 Task: Search one way flight ticket for 3 adults, 3 children in premium economy from Bakersfield: Meadows Field to Indianapolis: Indianapolis International Airport on 8-5-2023. Choice of flights is Sun country airlines. Number of bags: 9 checked bags. Price is upto 25000. Outbound departure time preference is 8:00.
Action: Mouse moved to (308, 122)
Screenshot: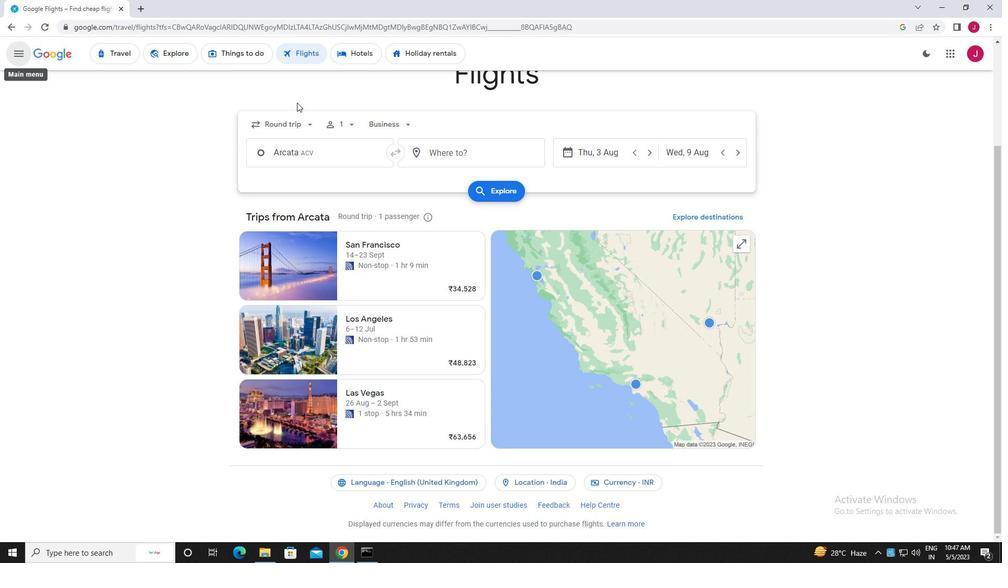 
Action: Mouse pressed left at (308, 122)
Screenshot: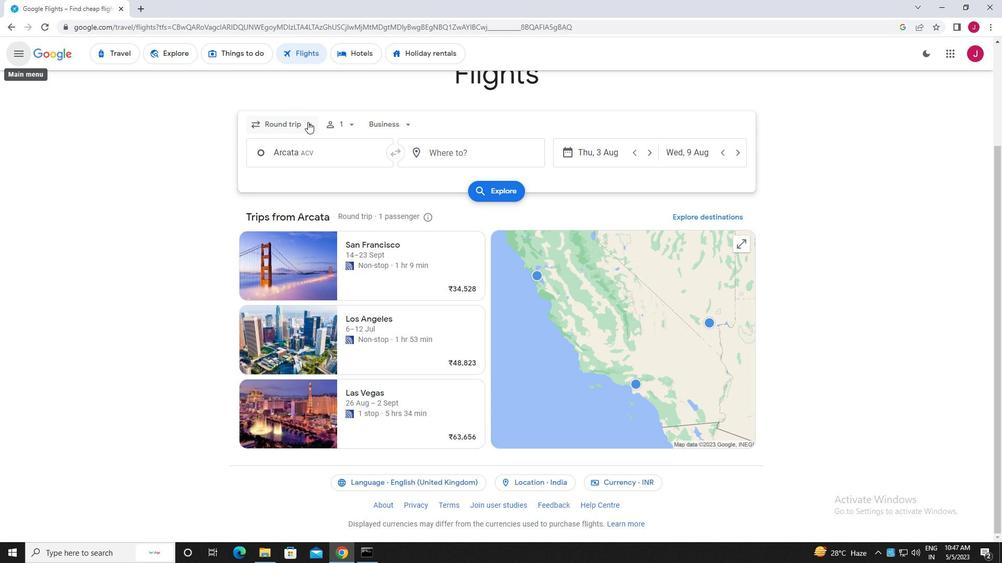 
Action: Mouse moved to (300, 172)
Screenshot: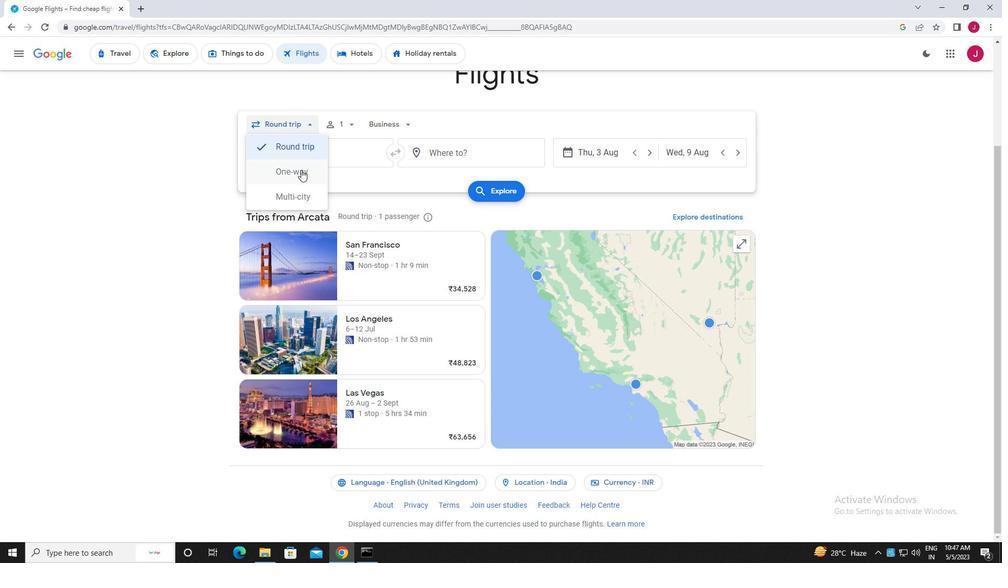 
Action: Mouse pressed left at (300, 172)
Screenshot: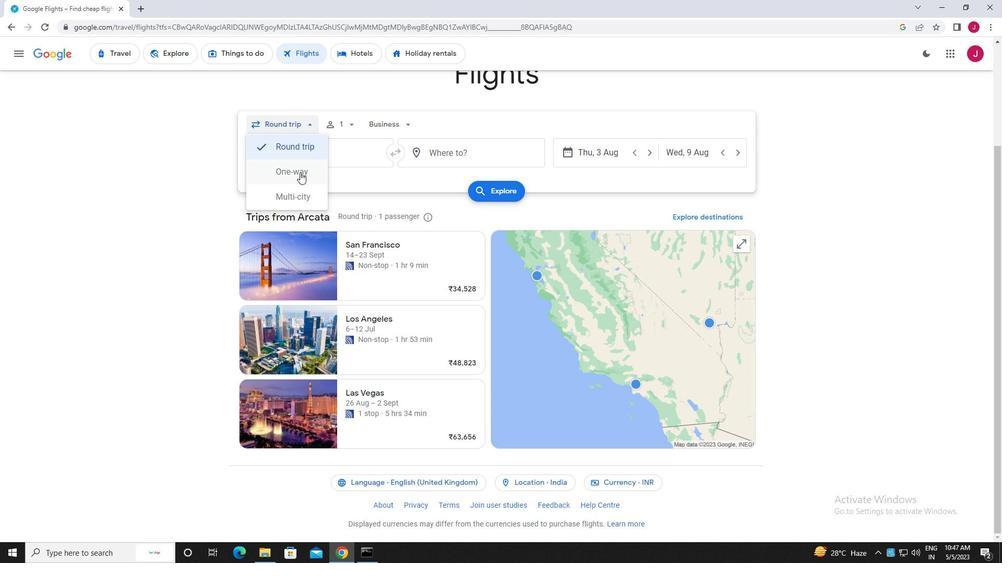 
Action: Mouse moved to (344, 127)
Screenshot: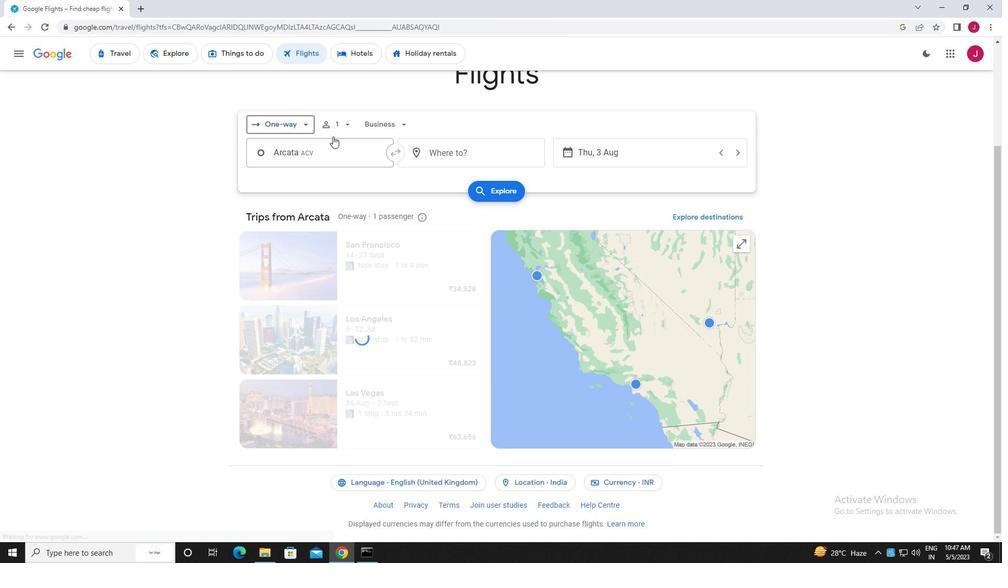
Action: Mouse pressed left at (344, 127)
Screenshot: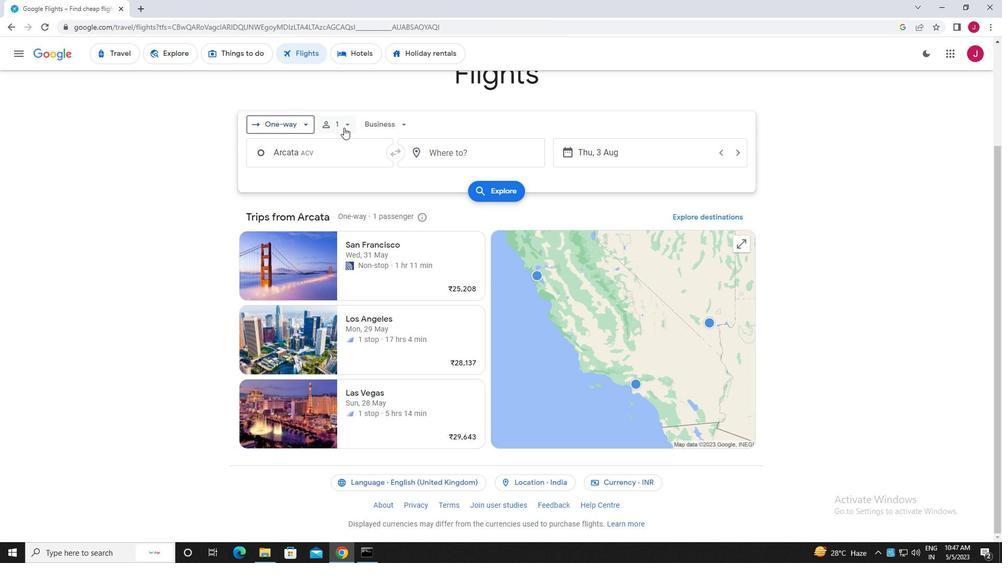 
Action: Mouse moved to (427, 154)
Screenshot: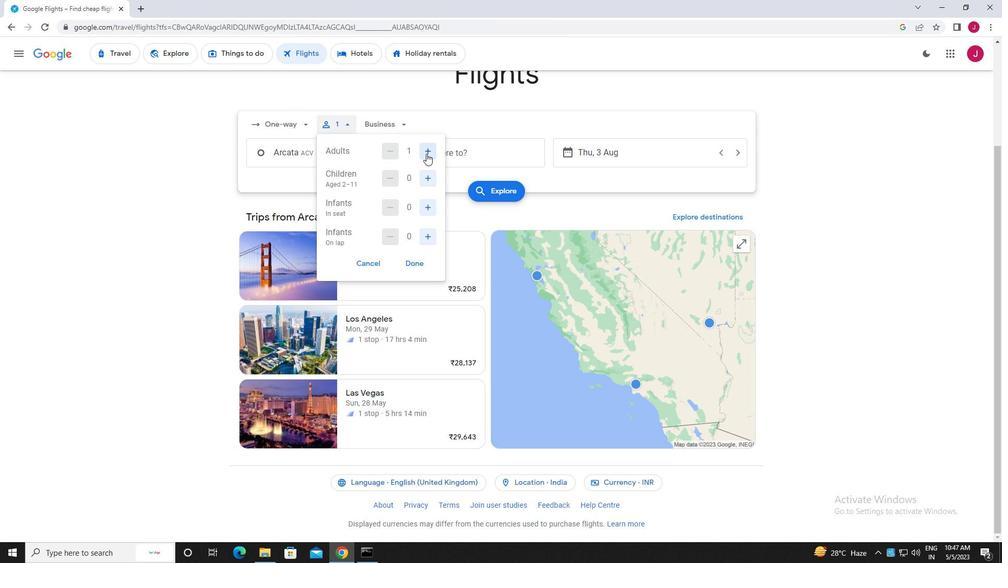 
Action: Mouse pressed left at (427, 154)
Screenshot: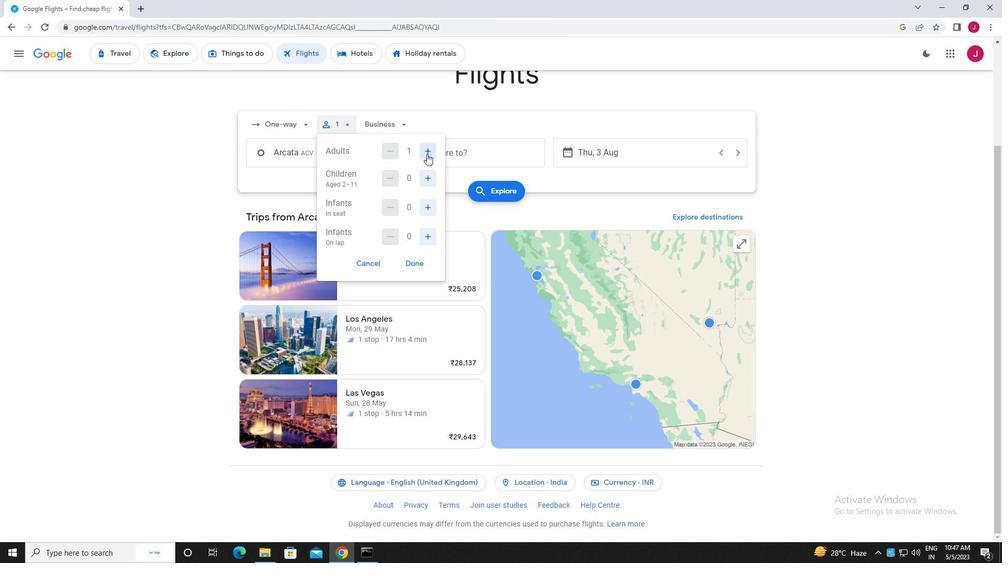 
Action: Mouse pressed left at (427, 154)
Screenshot: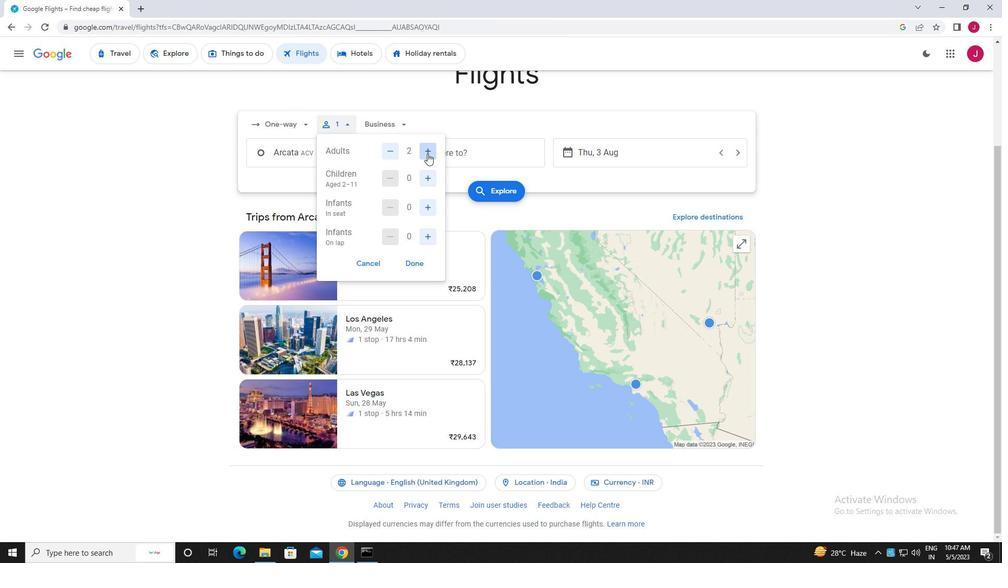 
Action: Mouse moved to (429, 180)
Screenshot: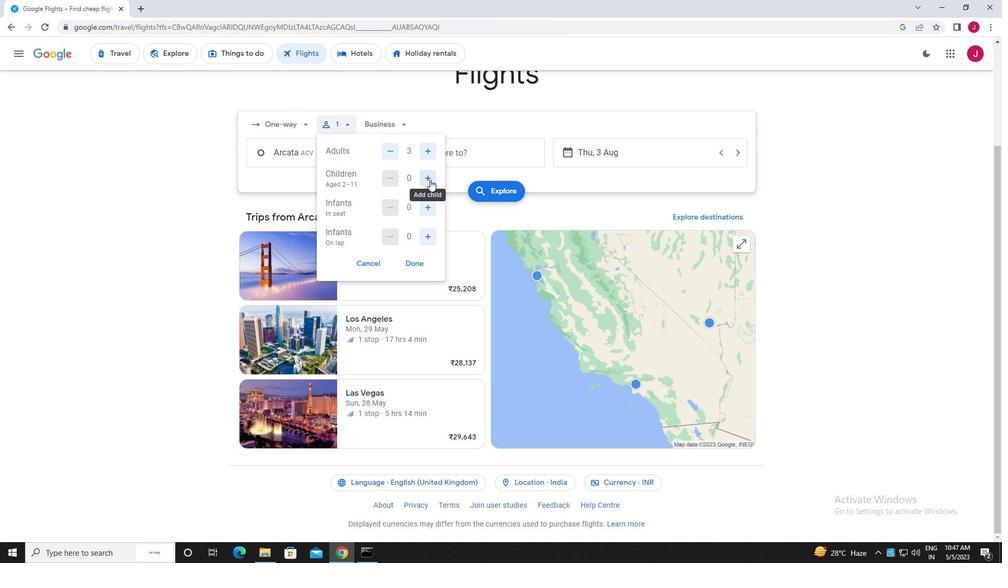 
Action: Mouse pressed left at (429, 180)
Screenshot: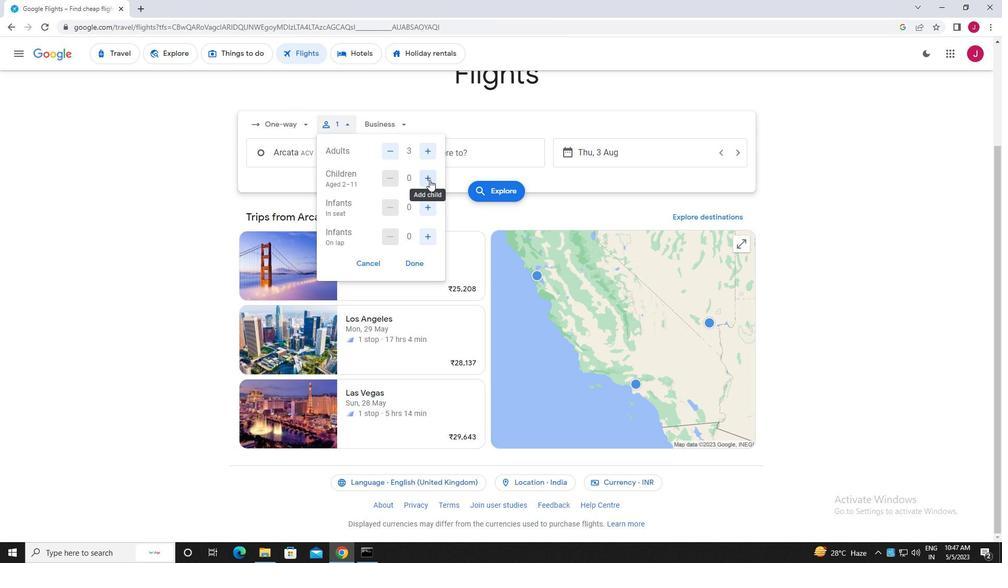 
Action: Mouse pressed left at (429, 180)
Screenshot: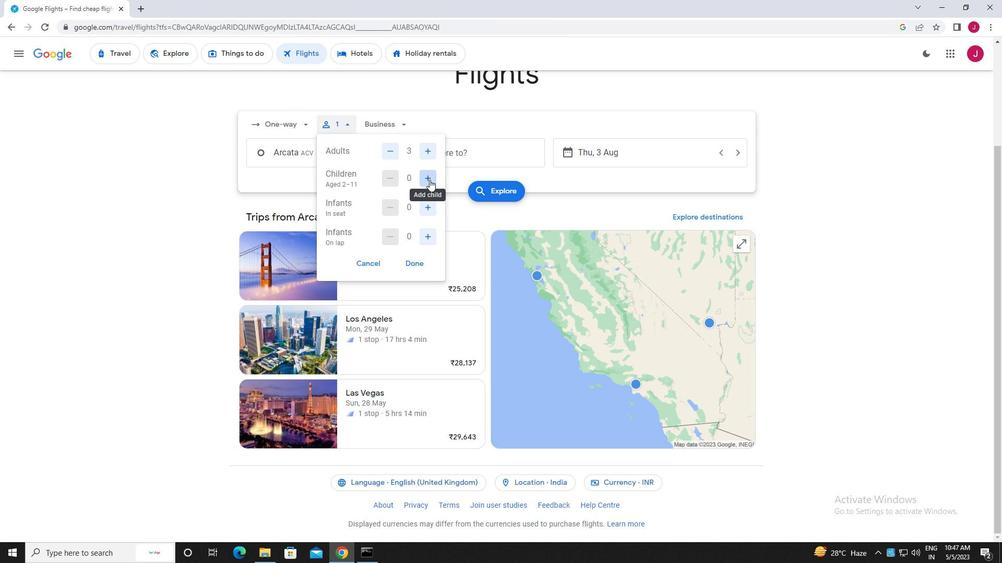 
Action: Mouse pressed left at (429, 180)
Screenshot: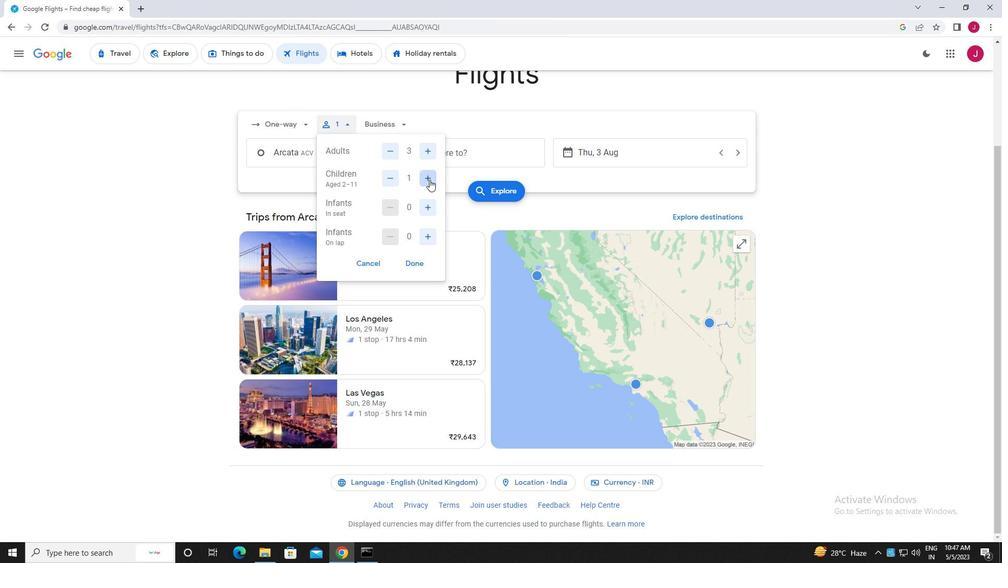 
Action: Mouse moved to (414, 264)
Screenshot: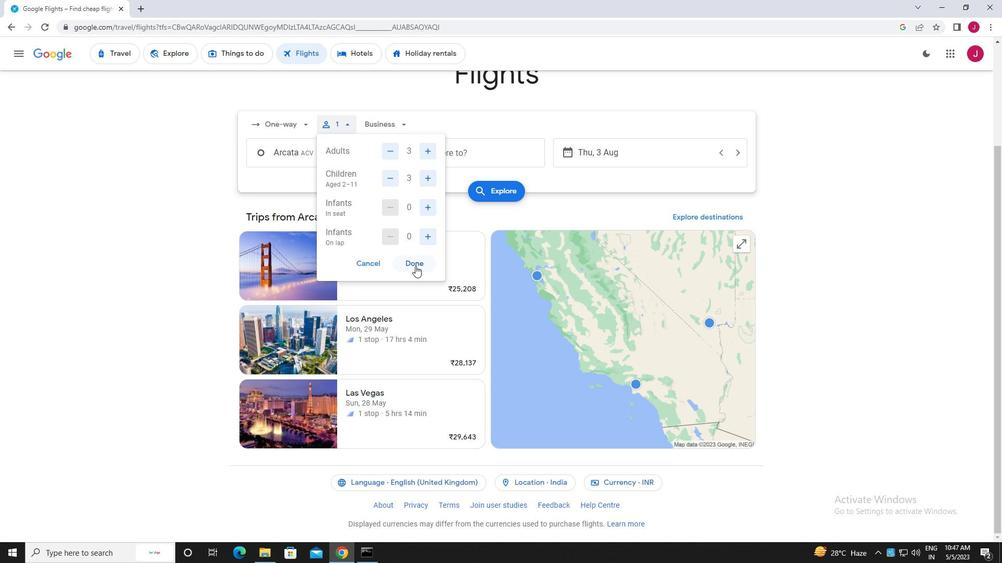
Action: Mouse pressed left at (414, 264)
Screenshot: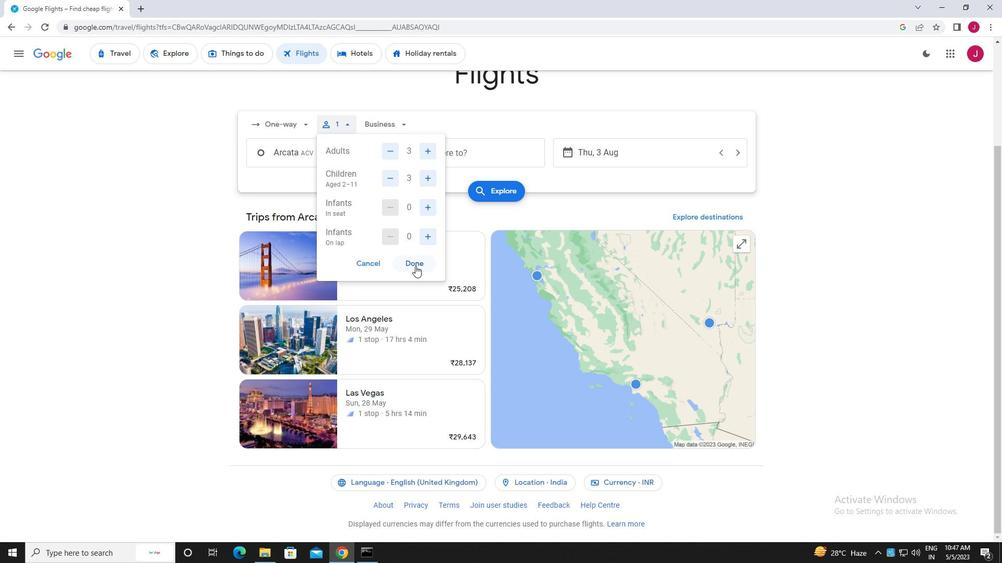 
Action: Mouse moved to (410, 261)
Screenshot: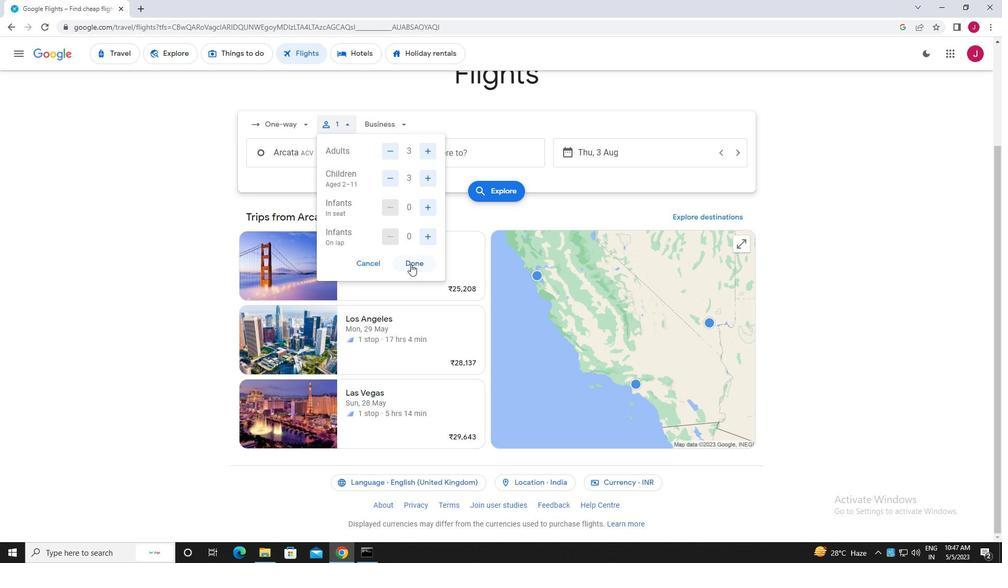 
Action: Mouse pressed left at (410, 261)
Screenshot: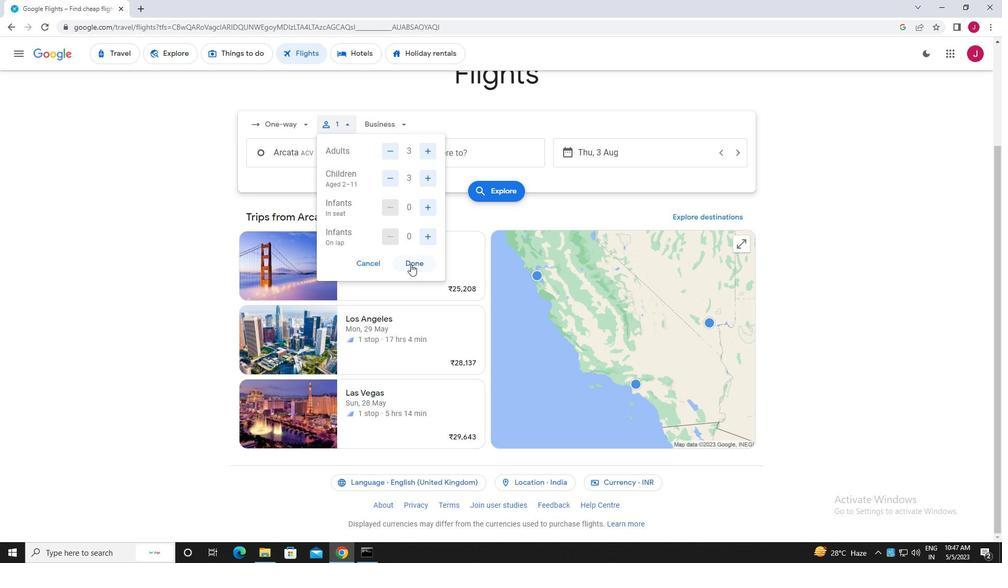 
Action: Mouse moved to (396, 123)
Screenshot: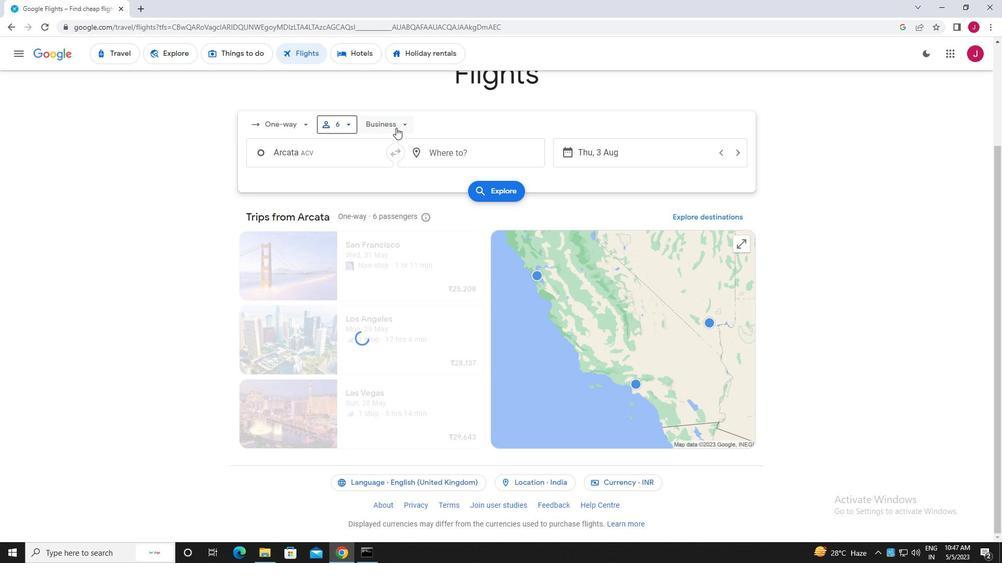 
Action: Mouse pressed left at (396, 123)
Screenshot: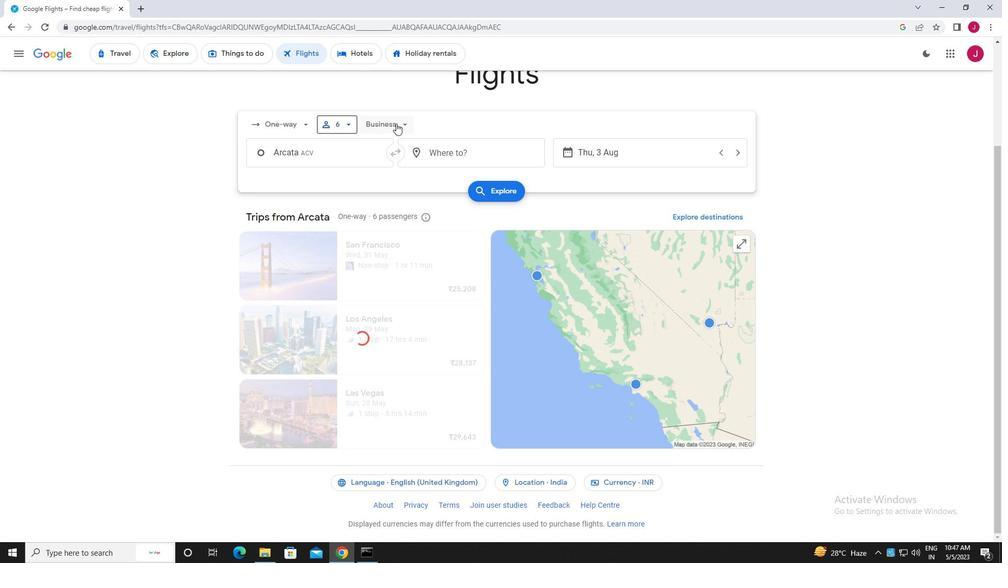 
Action: Mouse moved to (416, 169)
Screenshot: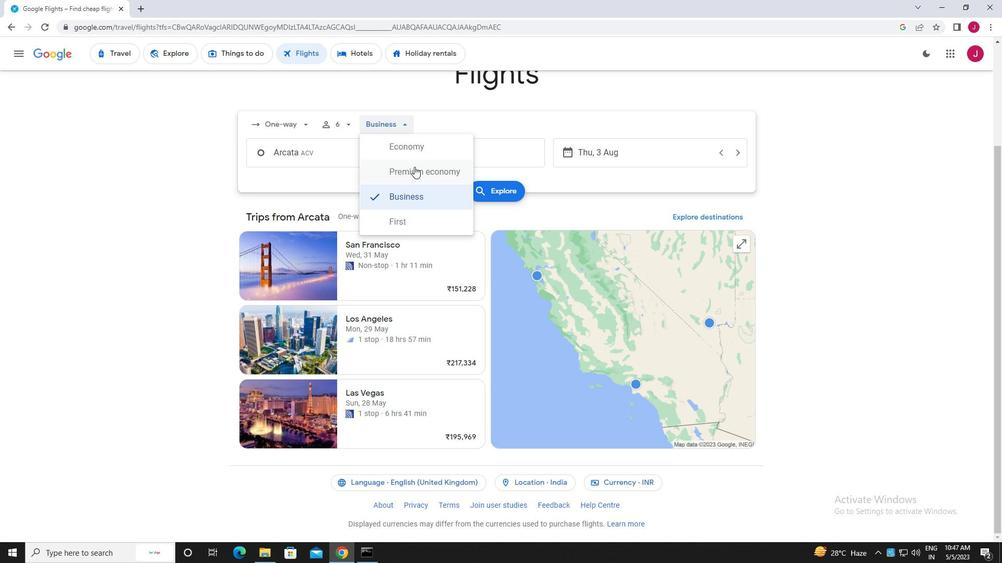 
Action: Mouse pressed left at (416, 169)
Screenshot: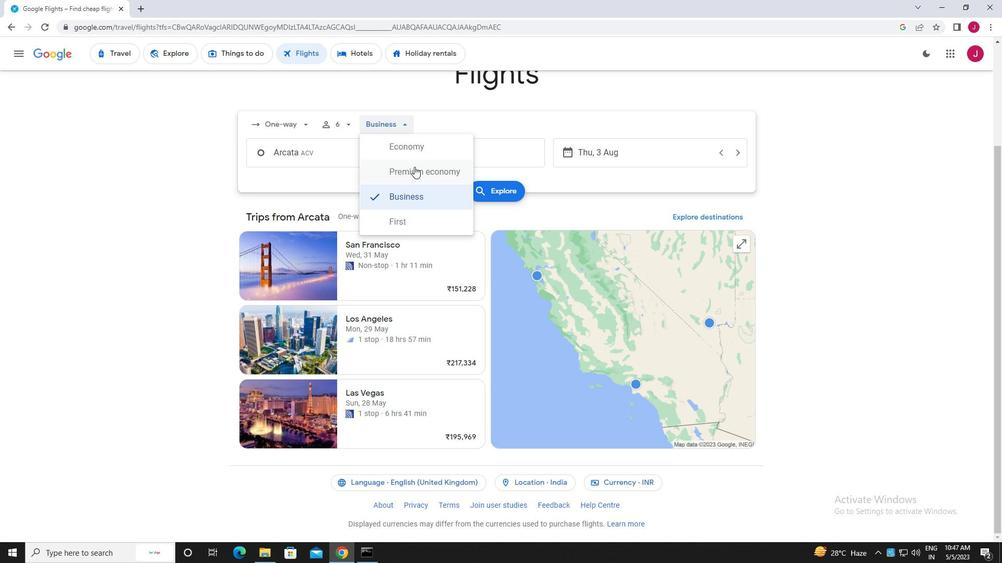 
Action: Mouse moved to (332, 155)
Screenshot: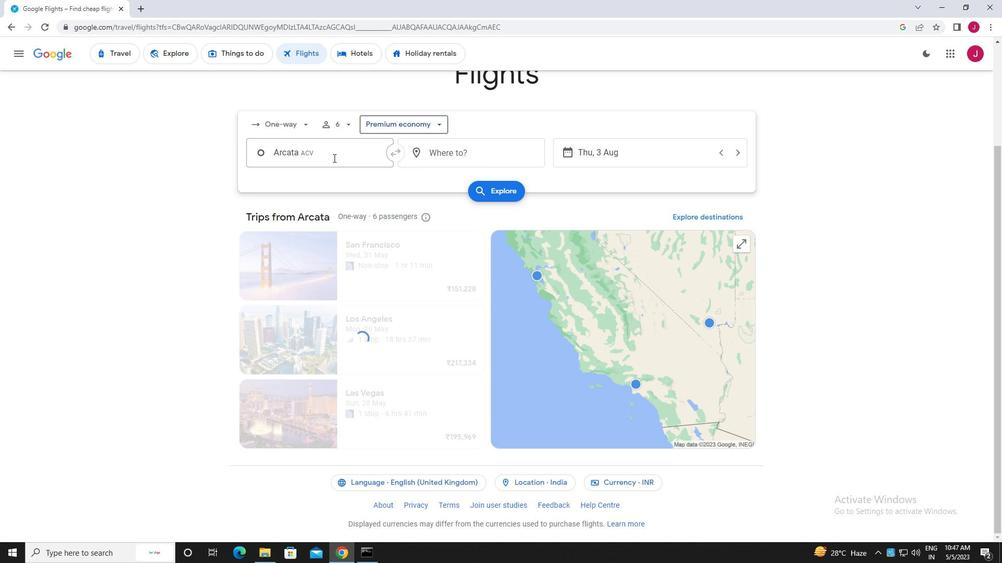
Action: Mouse pressed left at (332, 155)
Screenshot: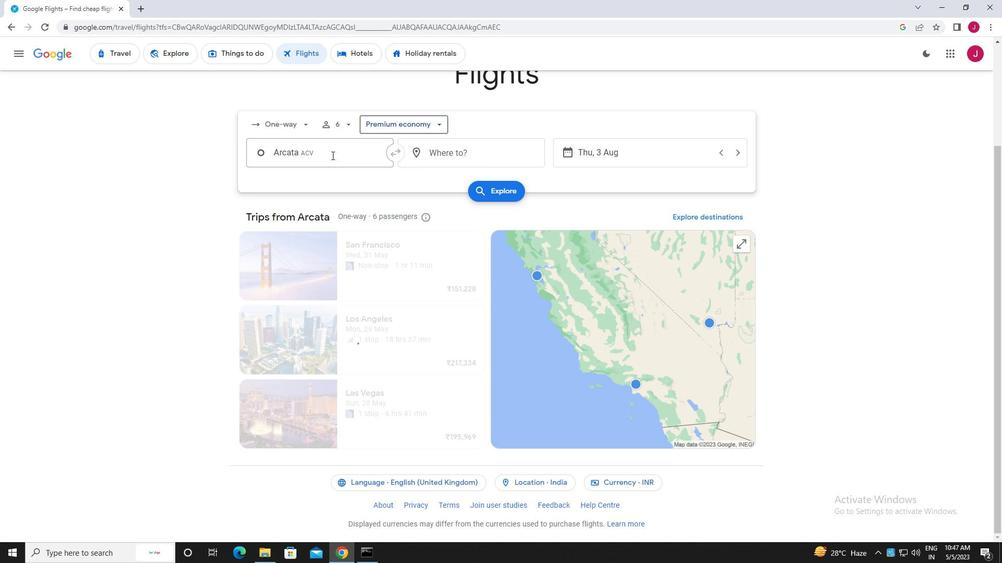 
Action: Key pressed bakersfield
Screenshot: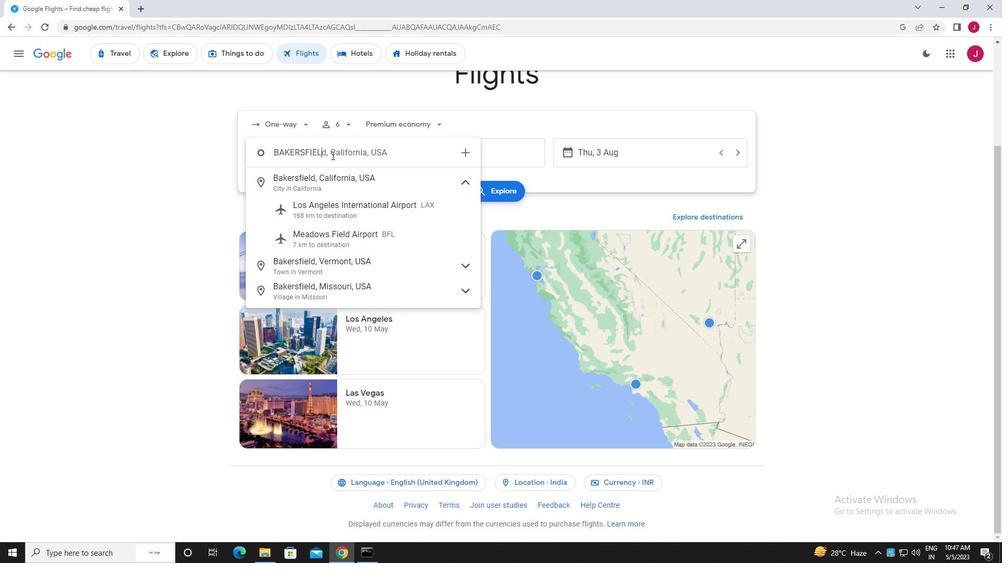 
Action: Mouse moved to (346, 238)
Screenshot: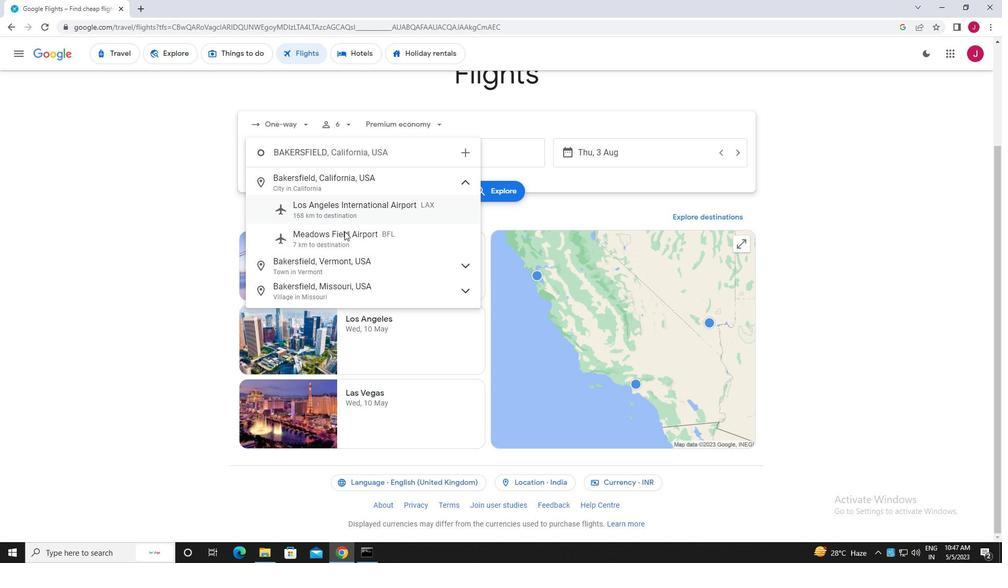 
Action: Mouse pressed left at (346, 238)
Screenshot: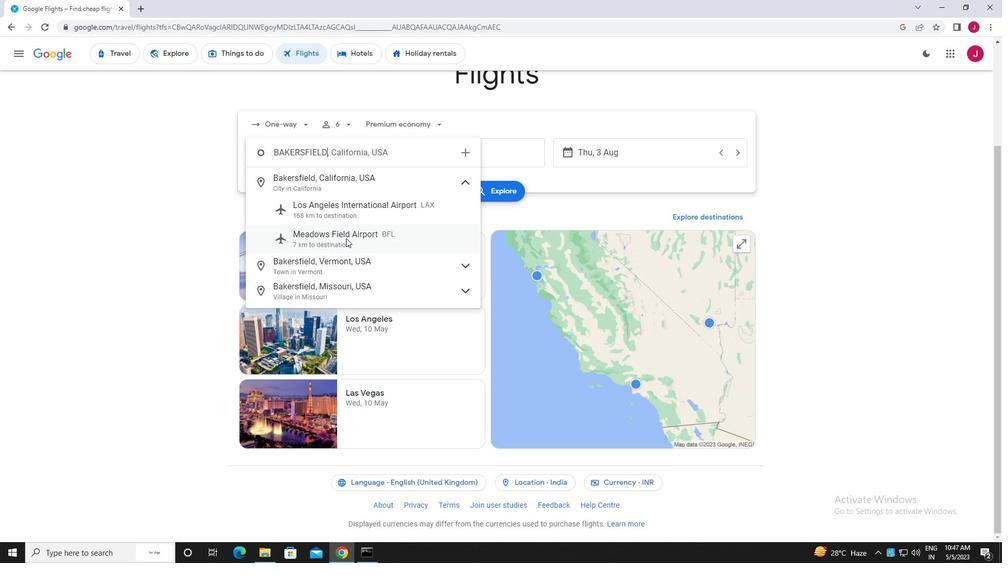 
Action: Mouse moved to (478, 157)
Screenshot: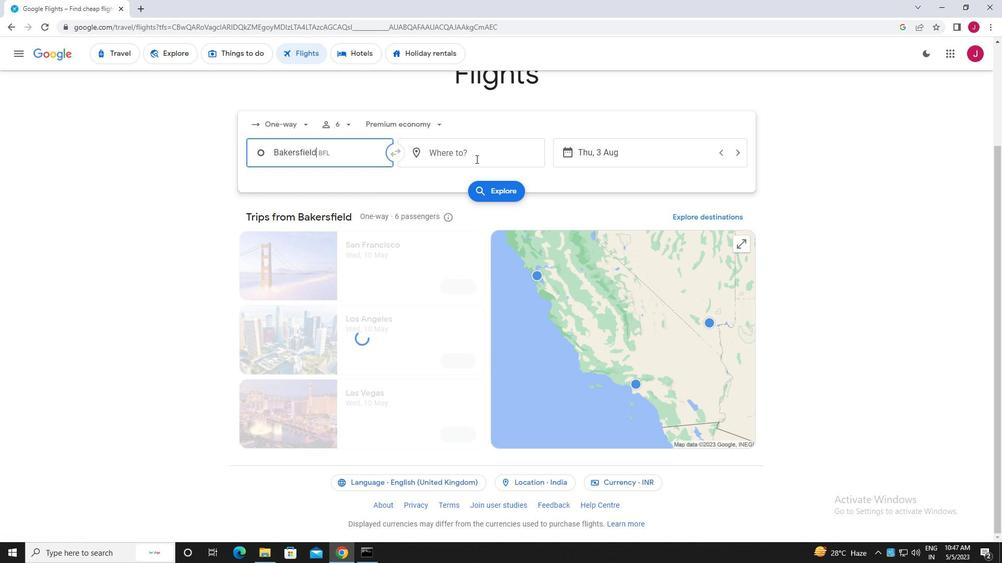 
Action: Mouse pressed left at (478, 157)
Screenshot: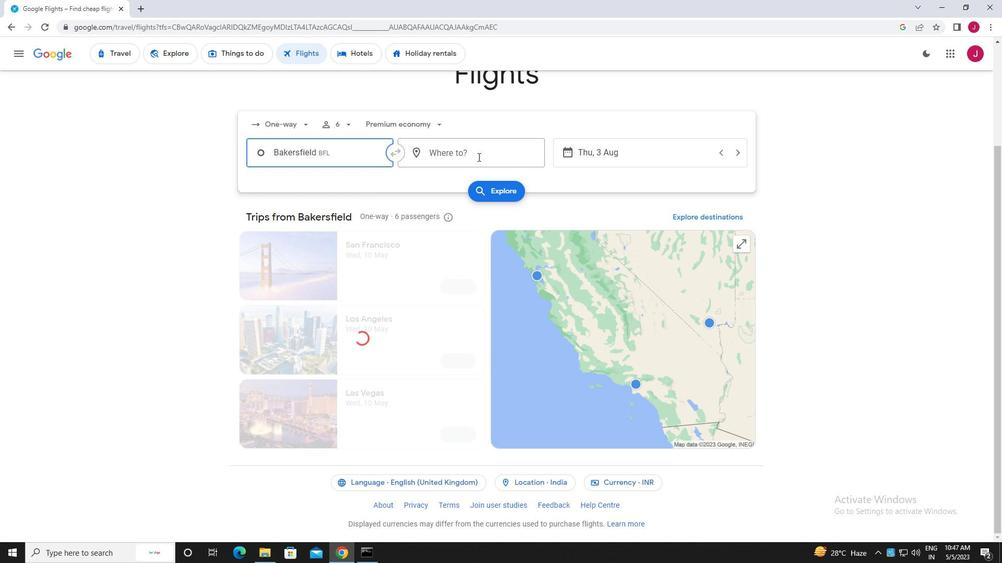 
Action: Key pressed indianpolis
Screenshot: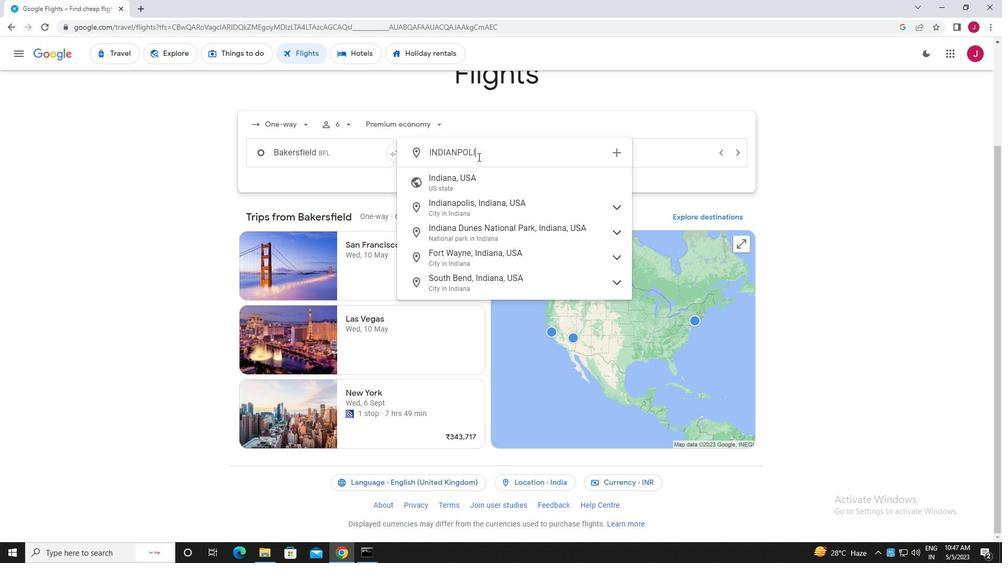 
Action: Mouse moved to (501, 206)
Screenshot: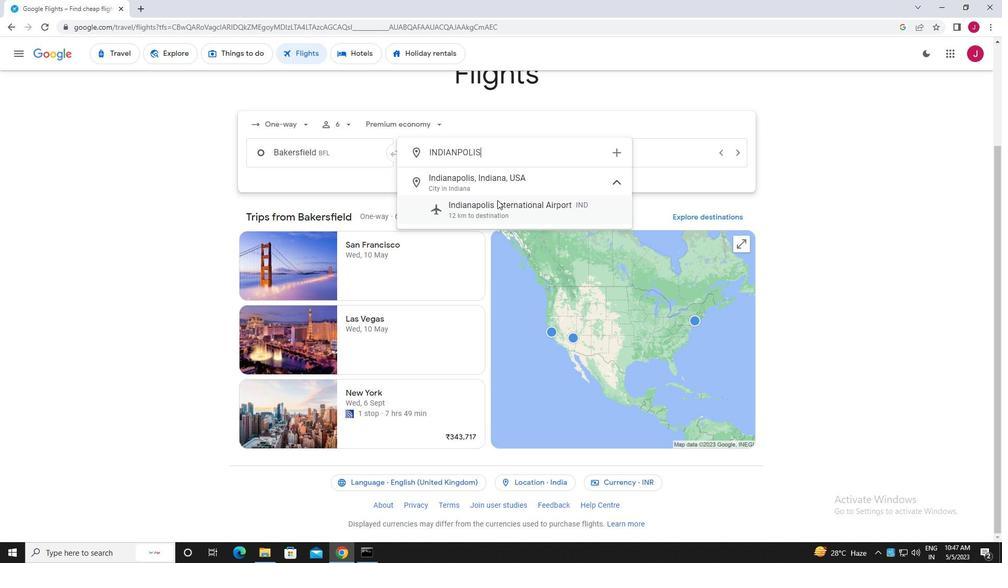 
Action: Mouse pressed left at (501, 206)
Screenshot: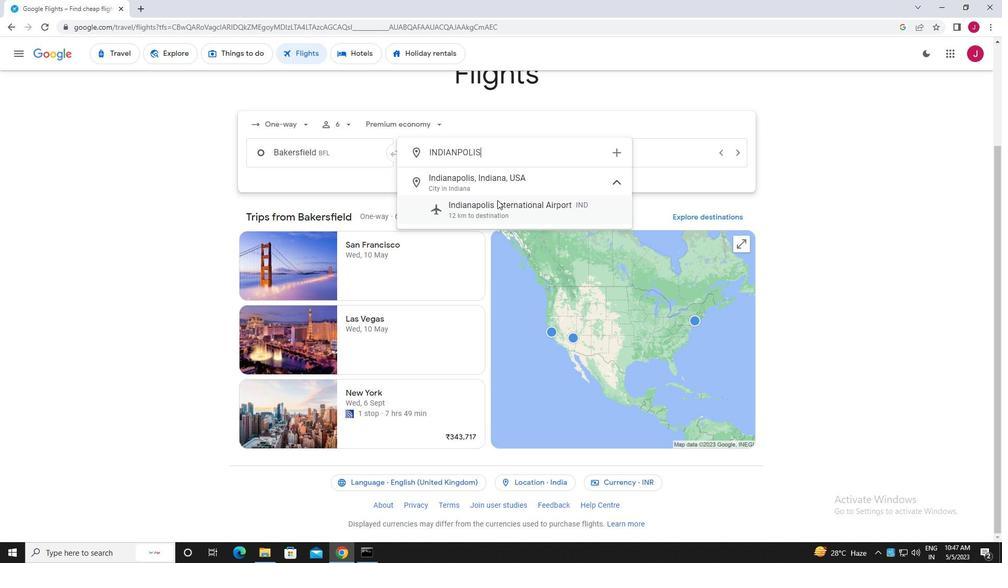 
Action: Mouse moved to (607, 156)
Screenshot: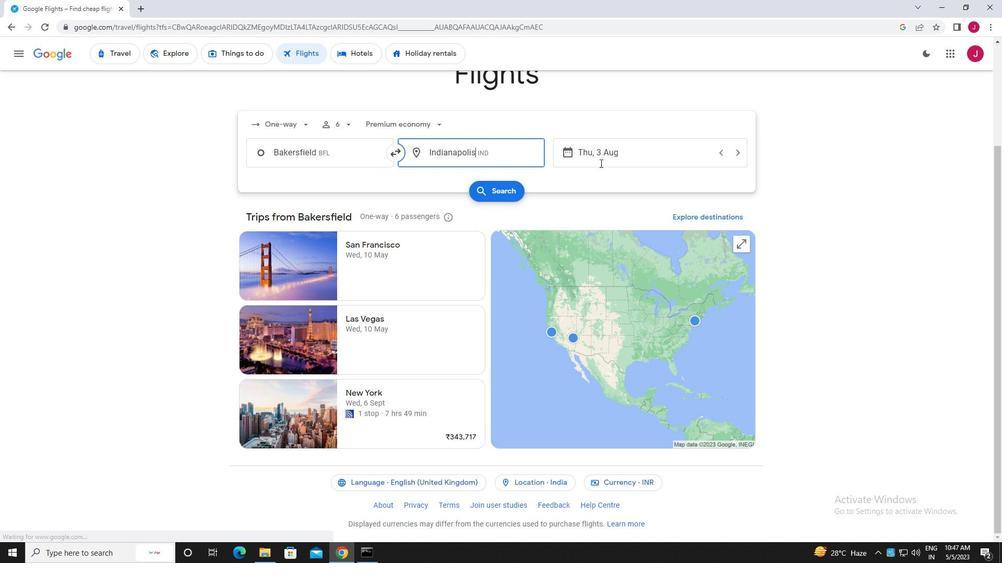 
Action: Mouse pressed left at (607, 156)
Screenshot: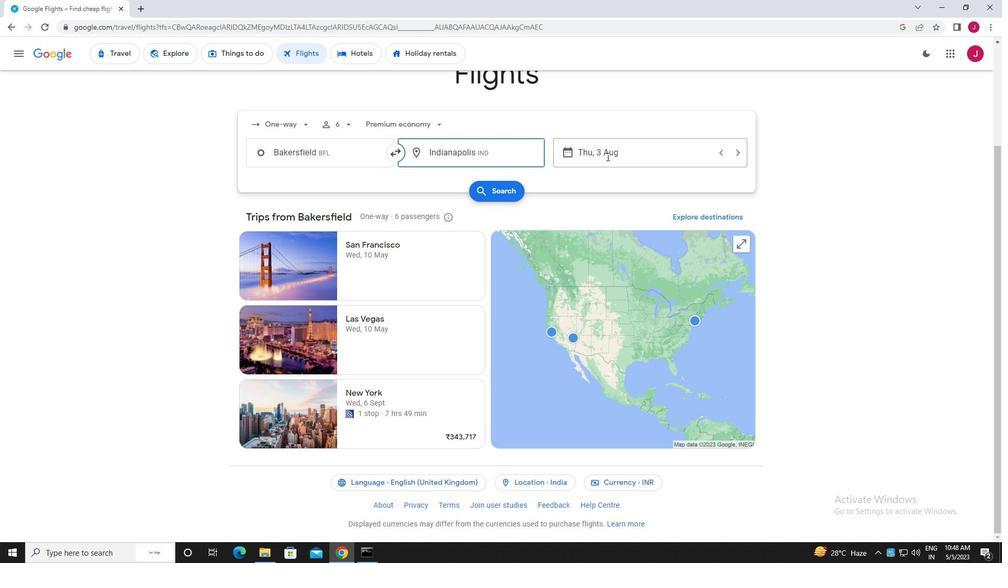 
Action: Mouse moved to (530, 234)
Screenshot: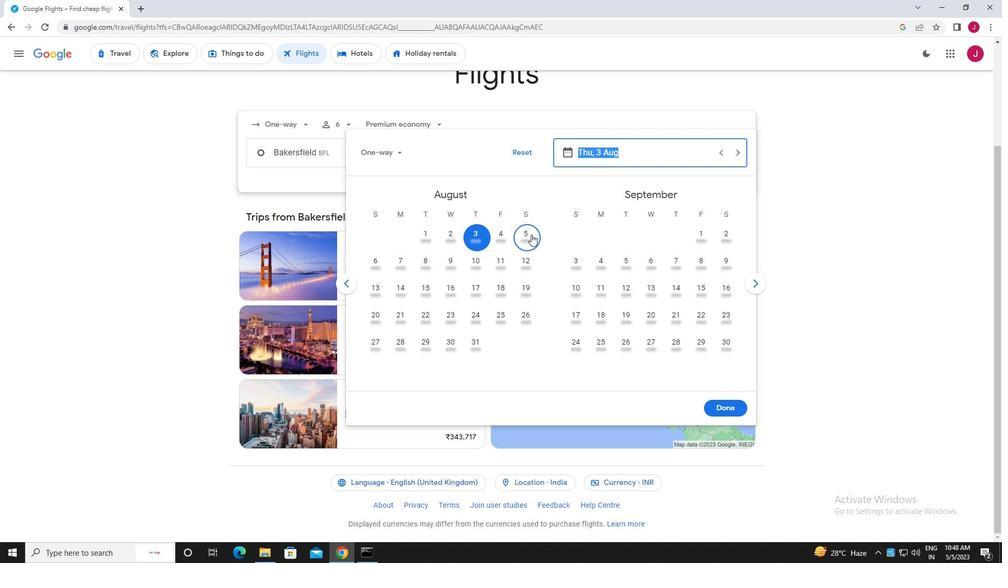 
Action: Mouse pressed left at (530, 234)
Screenshot: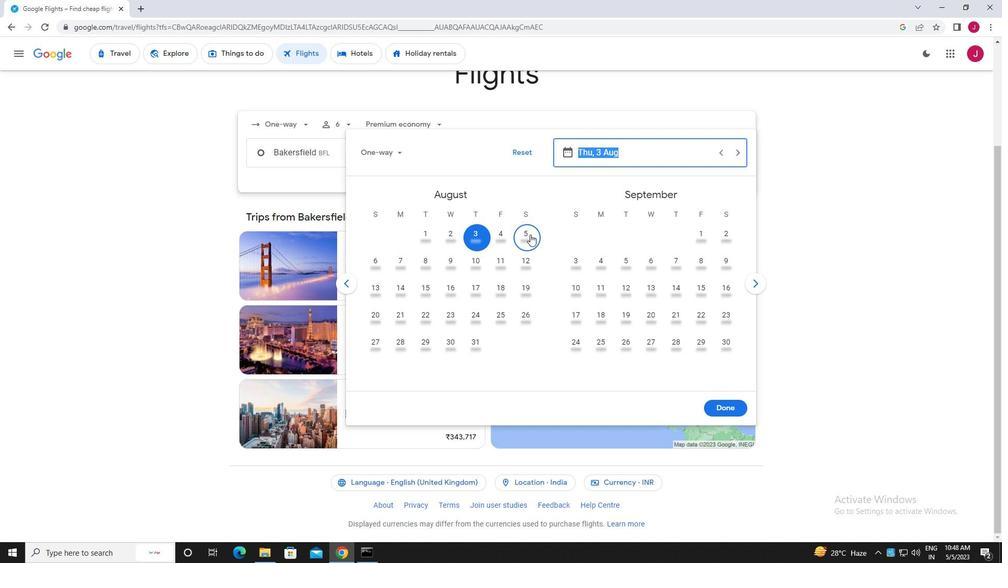 
Action: Mouse moved to (736, 407)
Screenshot: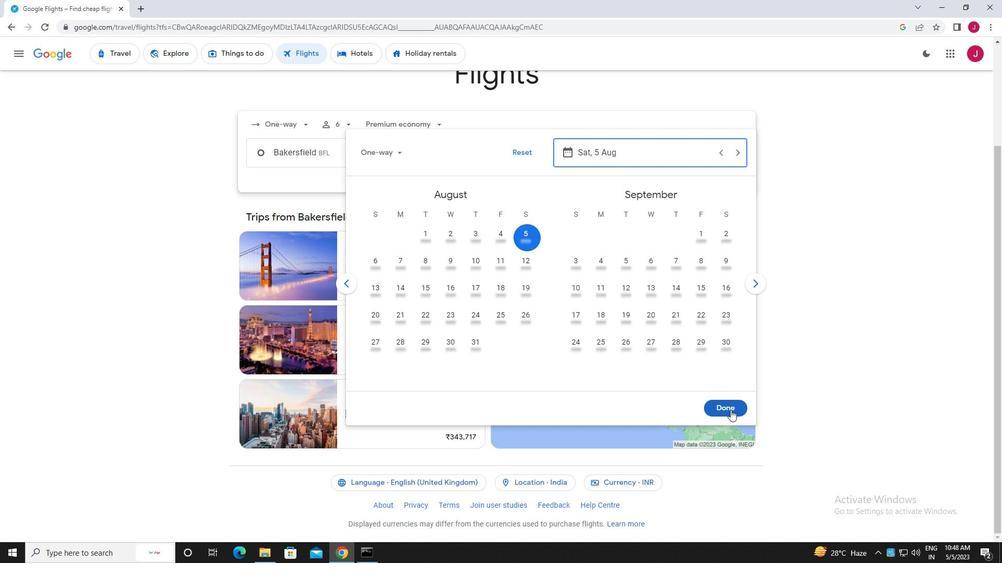 
Action: Mouse pressed left at (736, 407)
Screenshot: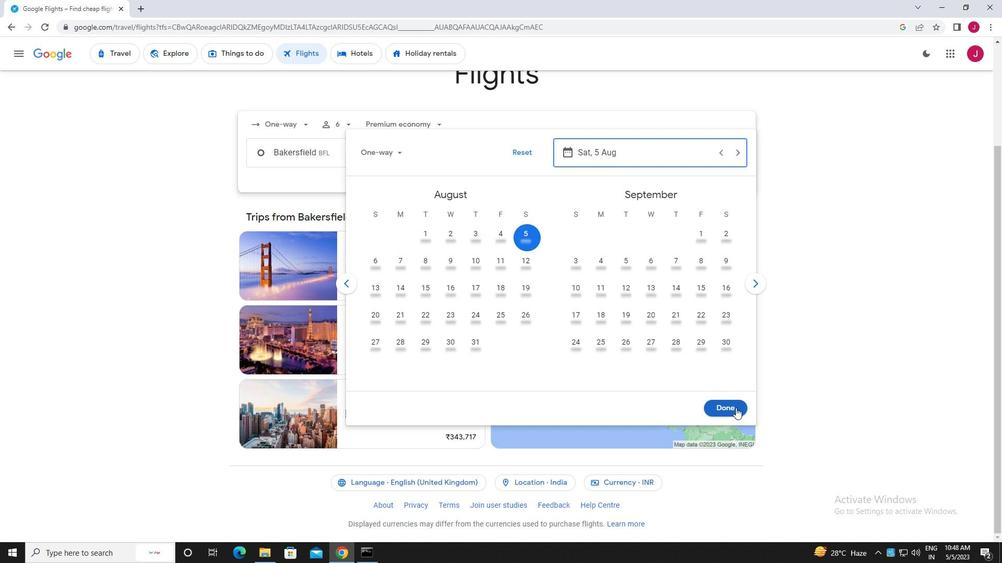 
Action: Mouse moved to (509, 192)
Screenshot: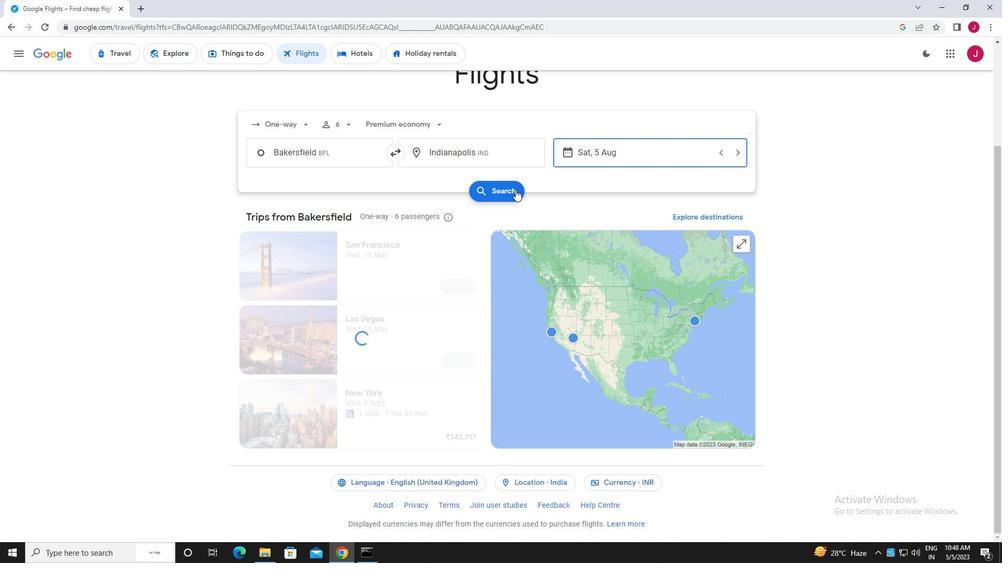 
Action: Mouse pressed left at (509, 192)
Screenshot: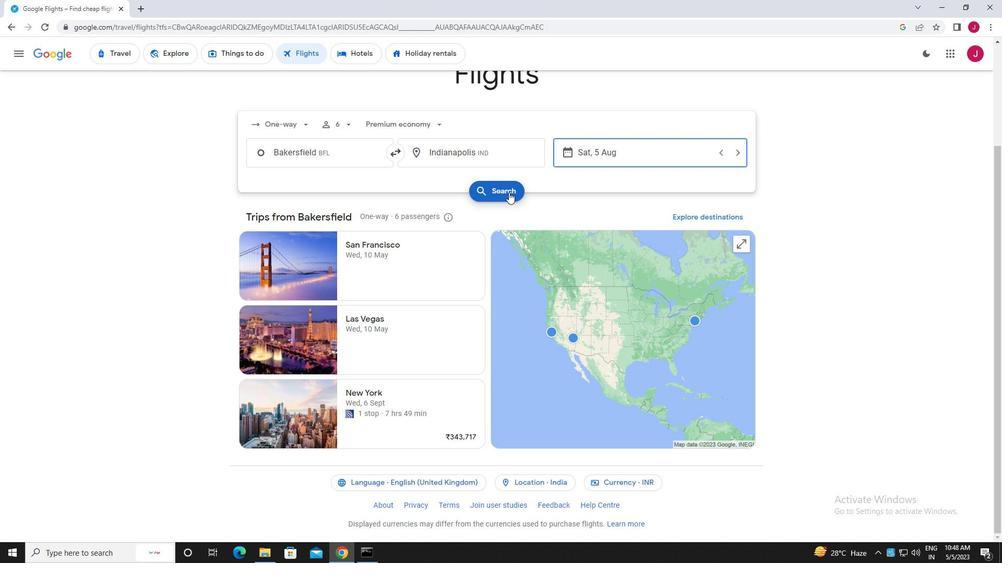 
Action: Mouse moved to (268, 149)
Screenshot: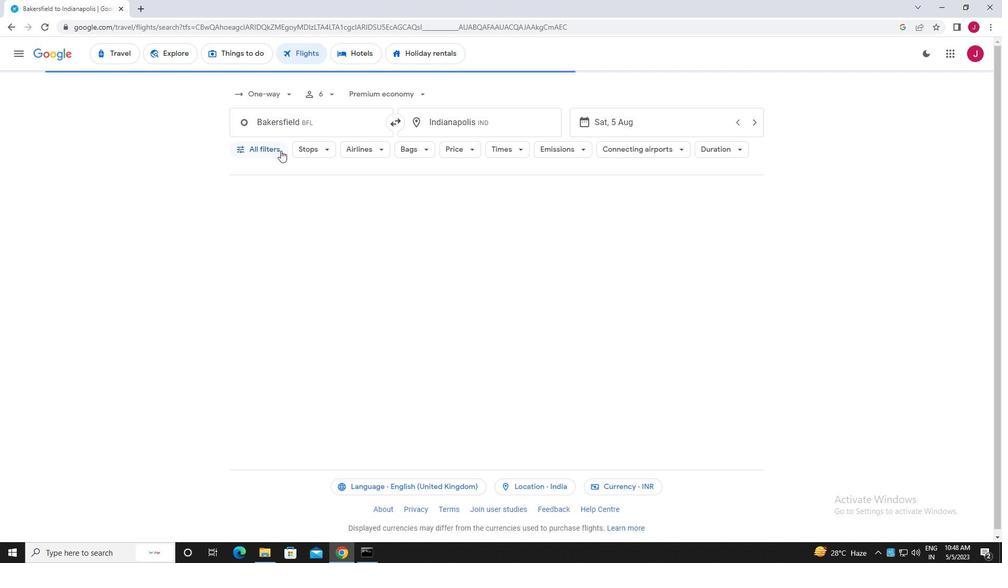 
Action: Mouse pressed left at (268, 149)
Screenshot: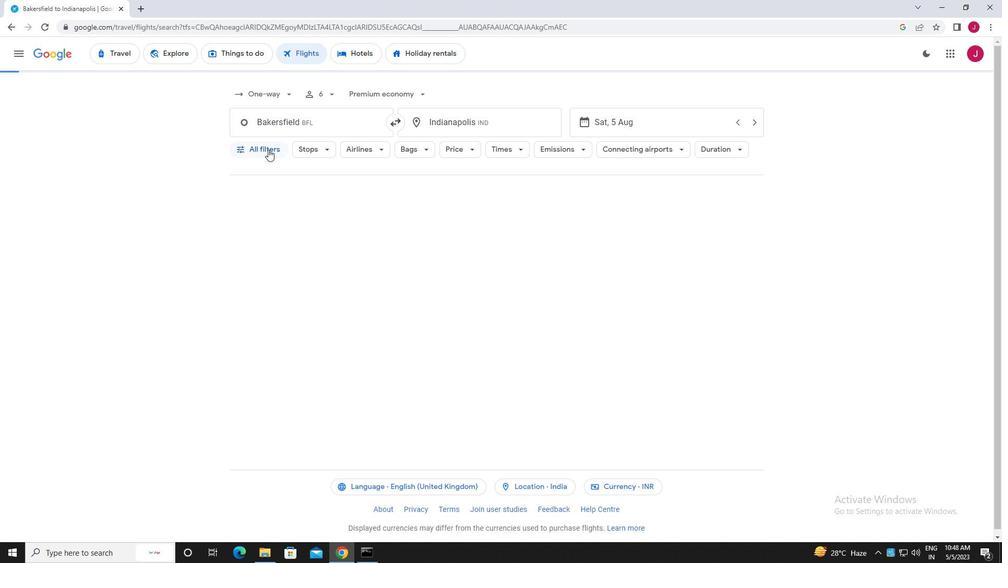 
Action: Mouse moved to (278, 222)
Screenshot: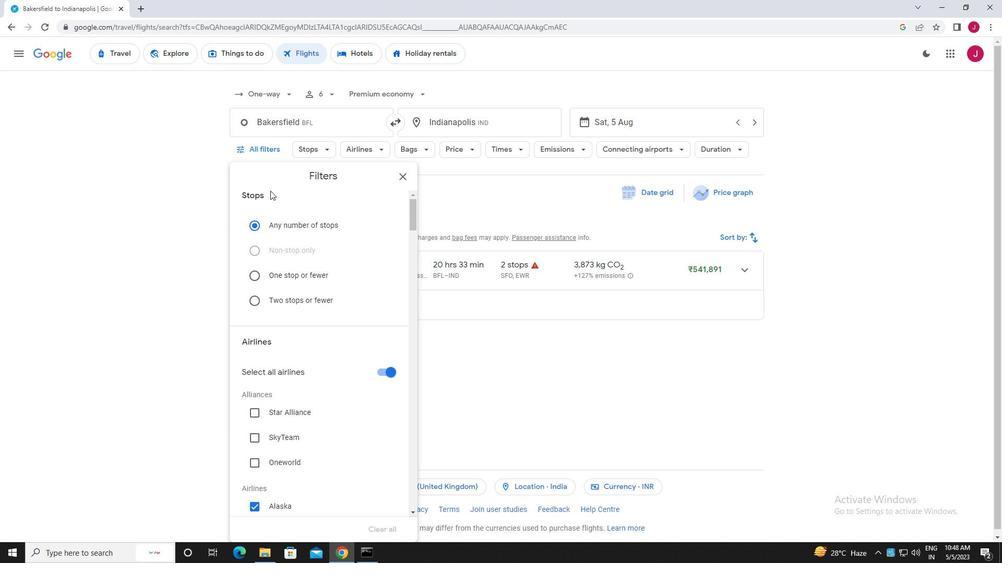 
Action: Mouse scrolled (278, 221) with delta (0, 0)
Screenshot: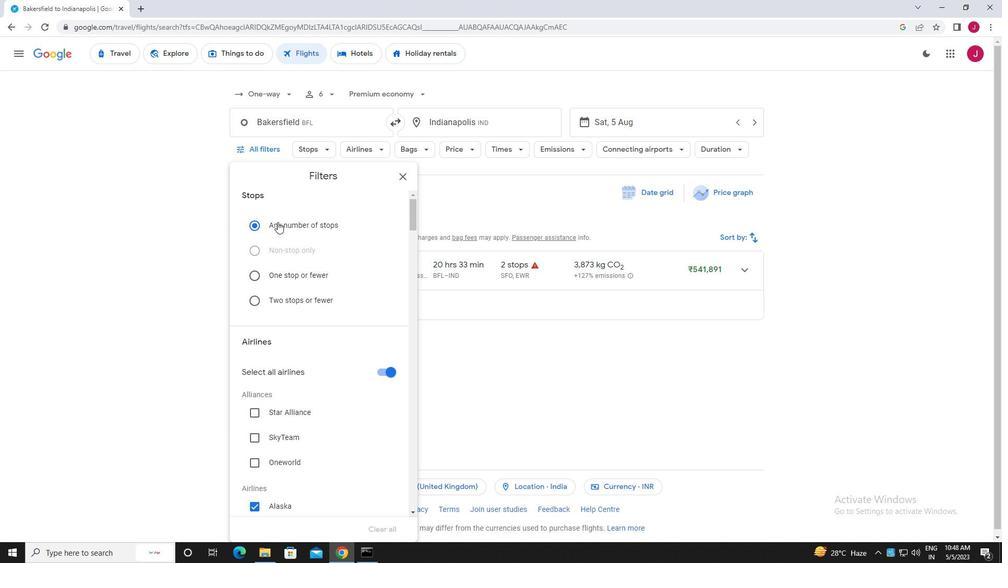 
Action: Mouse scrolled (278, 221) with delta (0, 0)
Screenshot: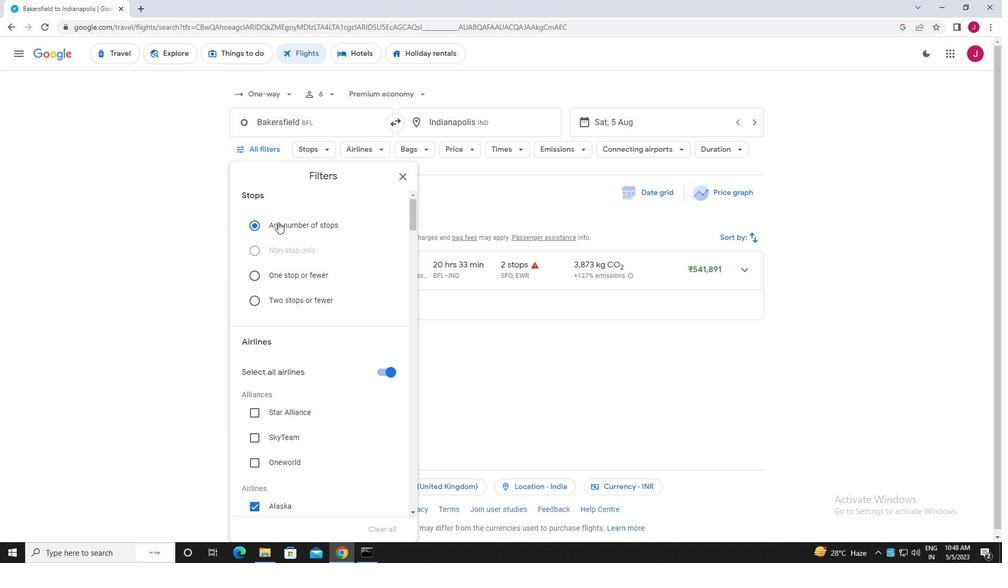 
Action: Mouse scrolled (278, 221) with delta (0, 0)
Screenshot: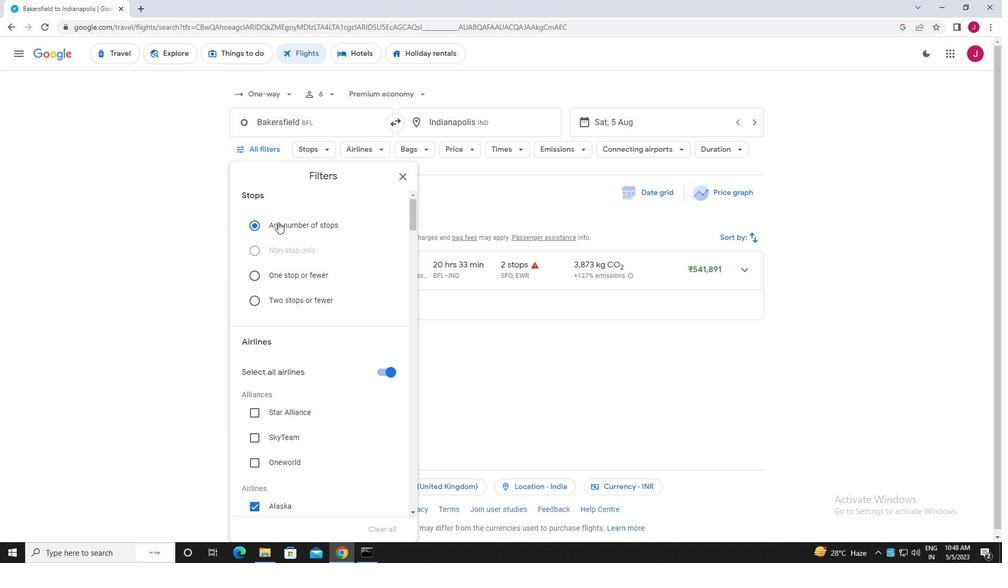 
Action: Mouse moved to (385, 216)
Screenshot: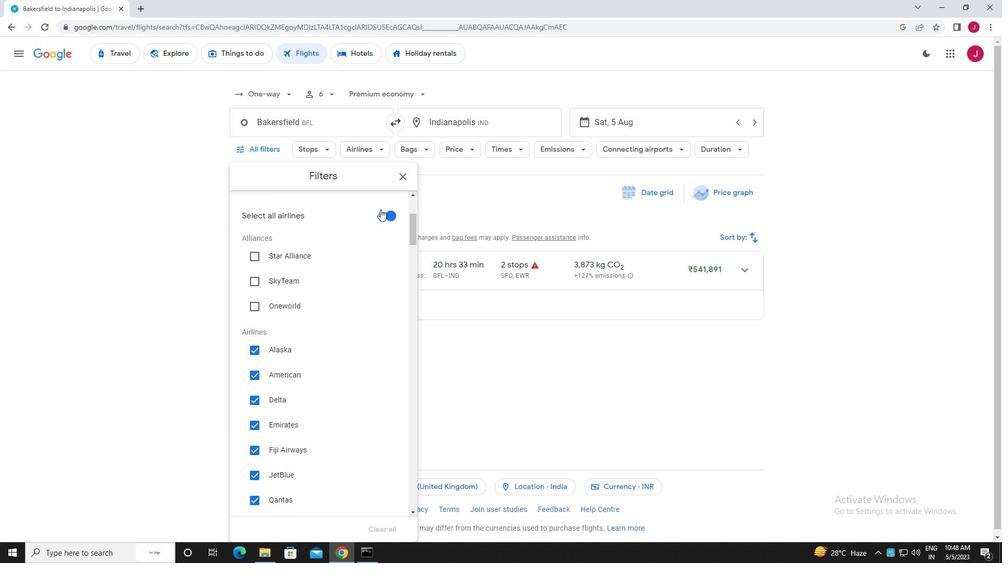 
Action: Mouse pressed left at (385, 216)
Screenshot: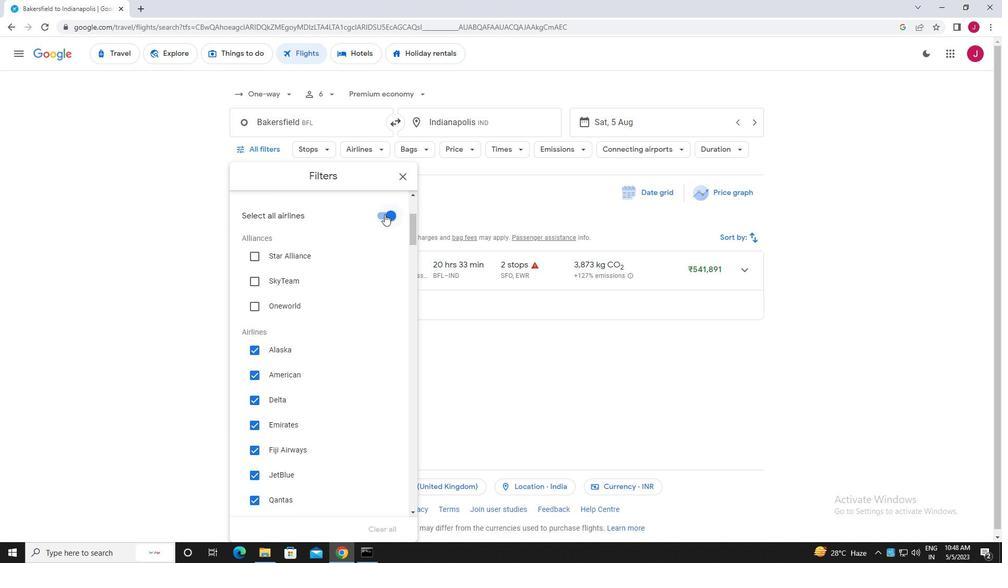 
Action: Mouse moved to (304, 252)
Screenshot: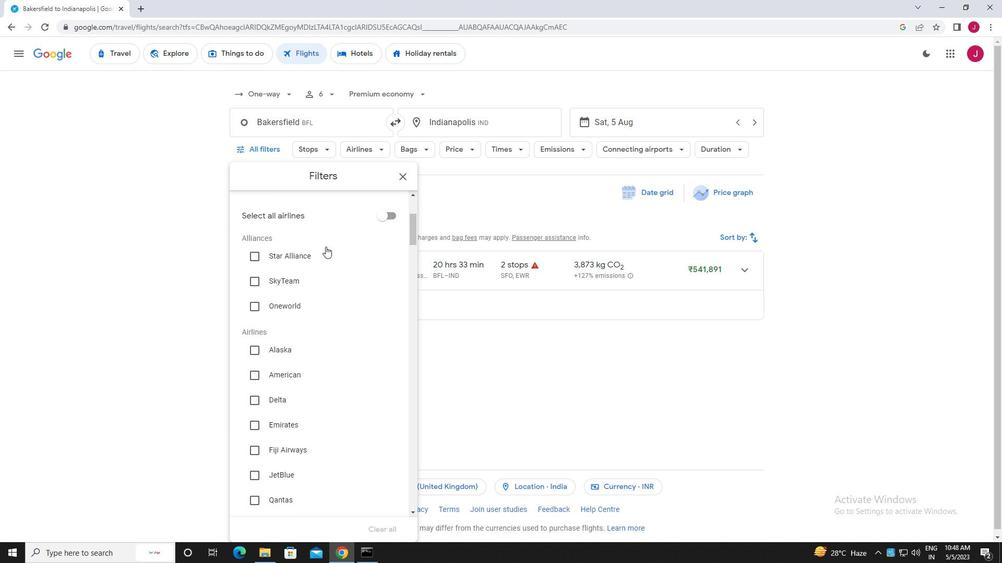 
Action: Mouse scrolled (304, 252) with delta (0, 0)
Screenshot: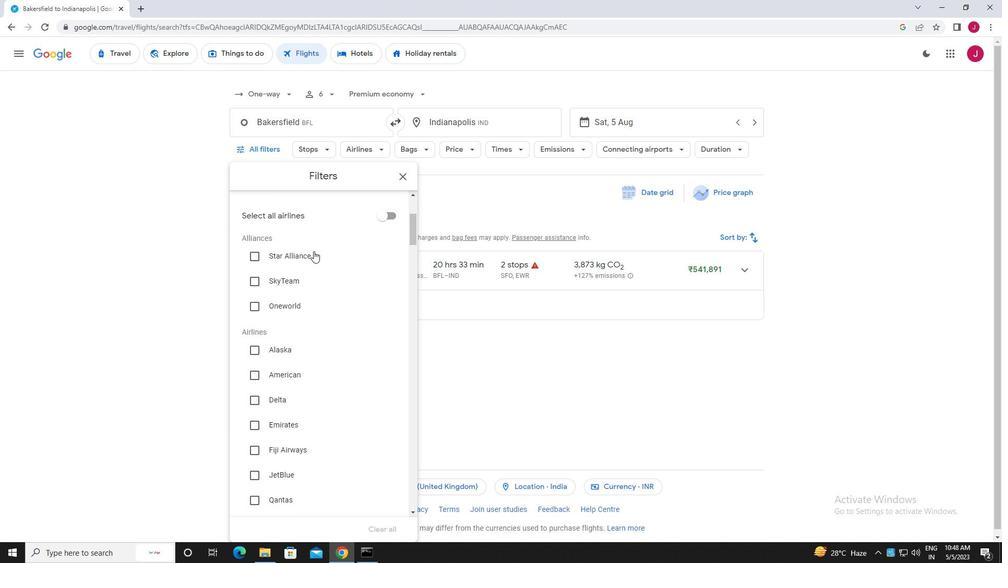 
Action: Mouse moved to (291, 370)
Screenshot: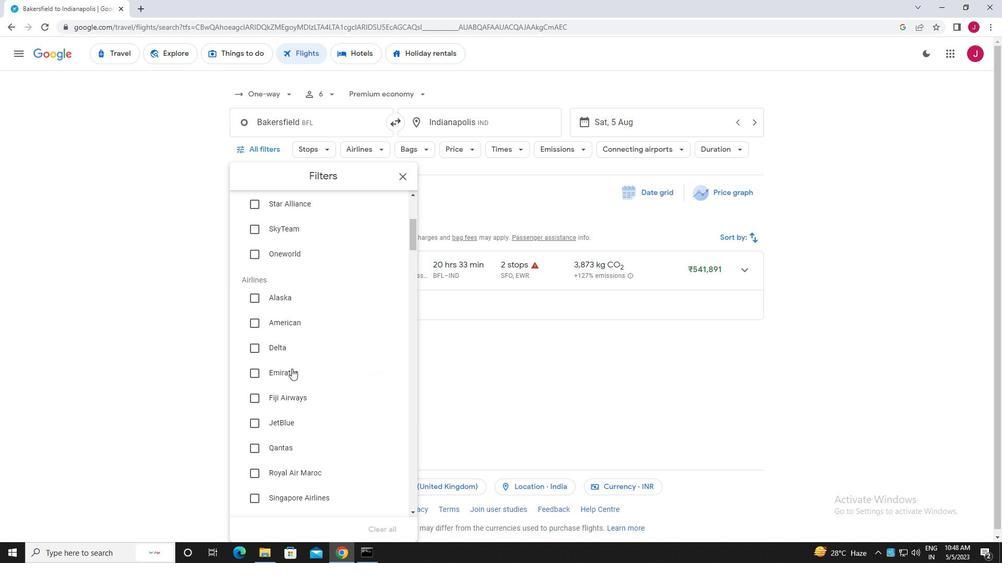 
Action: Mouse scrolled (291, 369) with delta (0, 0)
Screenshot: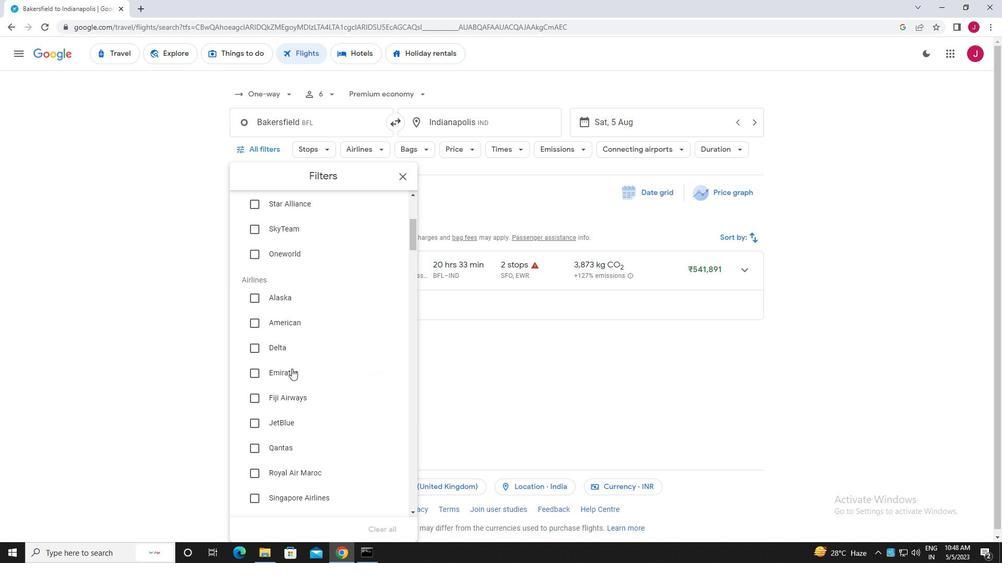 
Action: Mouse moved to (290, 370)
Screenshot: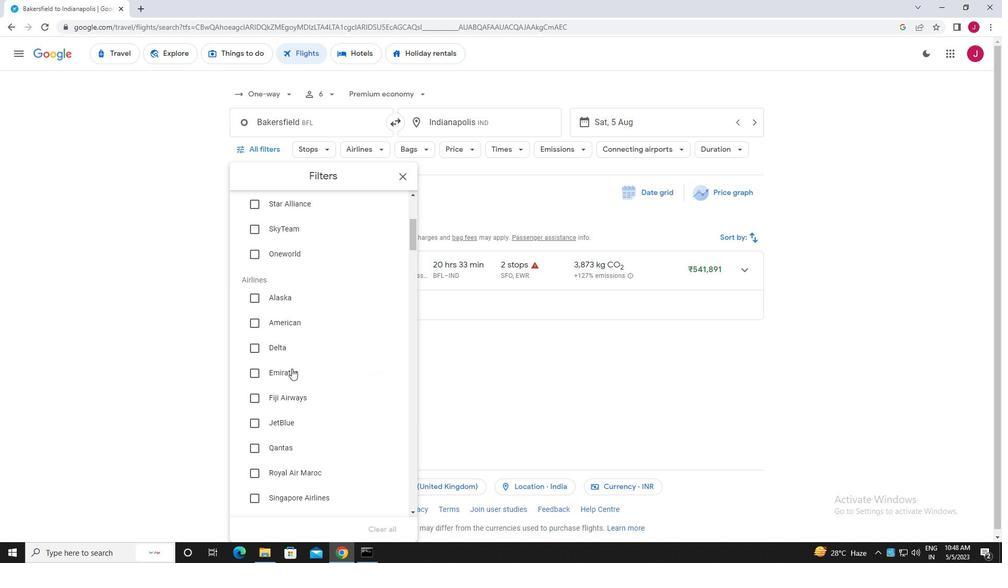 
Action: Mouse scrolled (290, 369) with delta (0, 0)
Screenshot: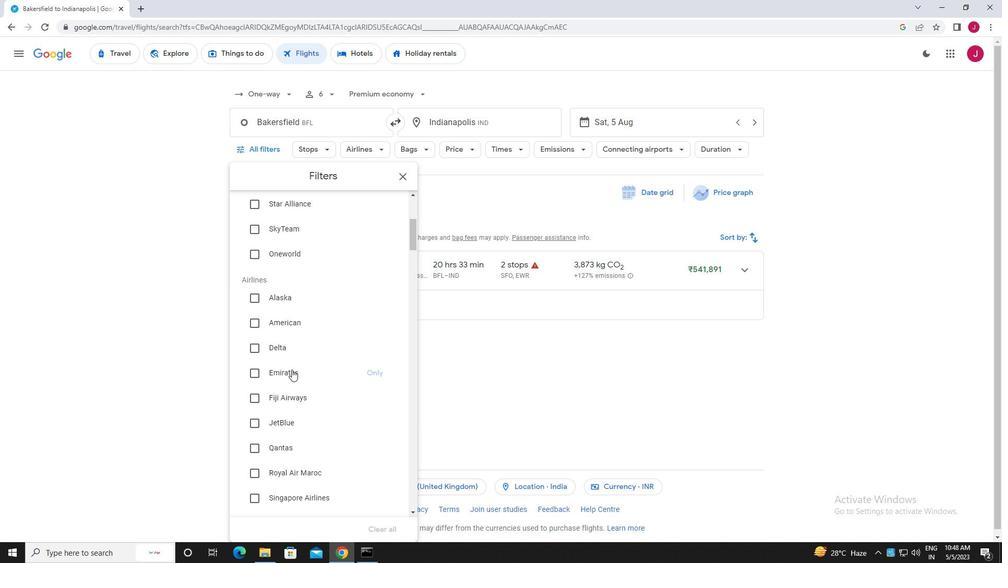 
Action: Mouse moved to (289, 365)
Screenshot: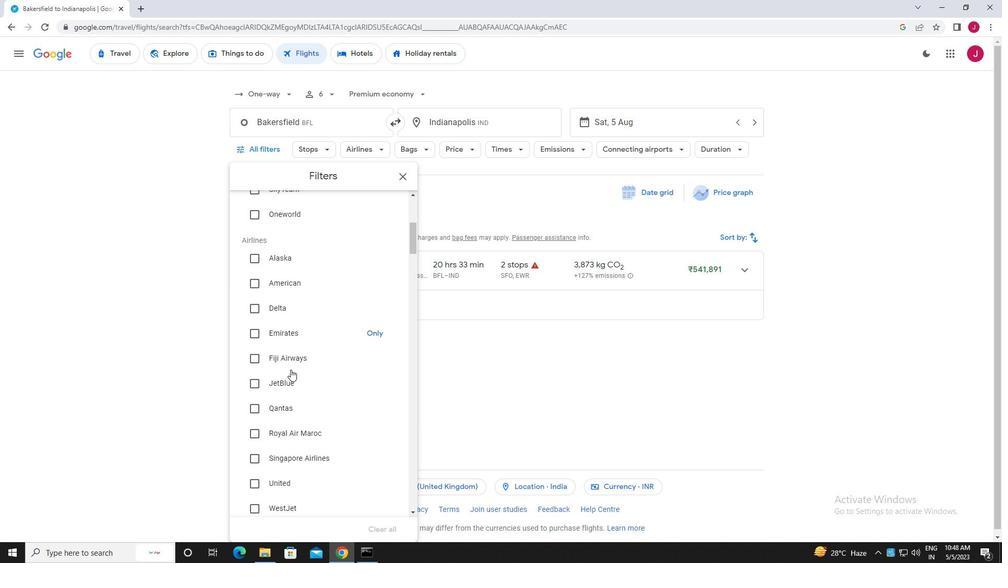 
Action: Mouse scrolled (289, 365) with delta (0, 0)
Screenshot: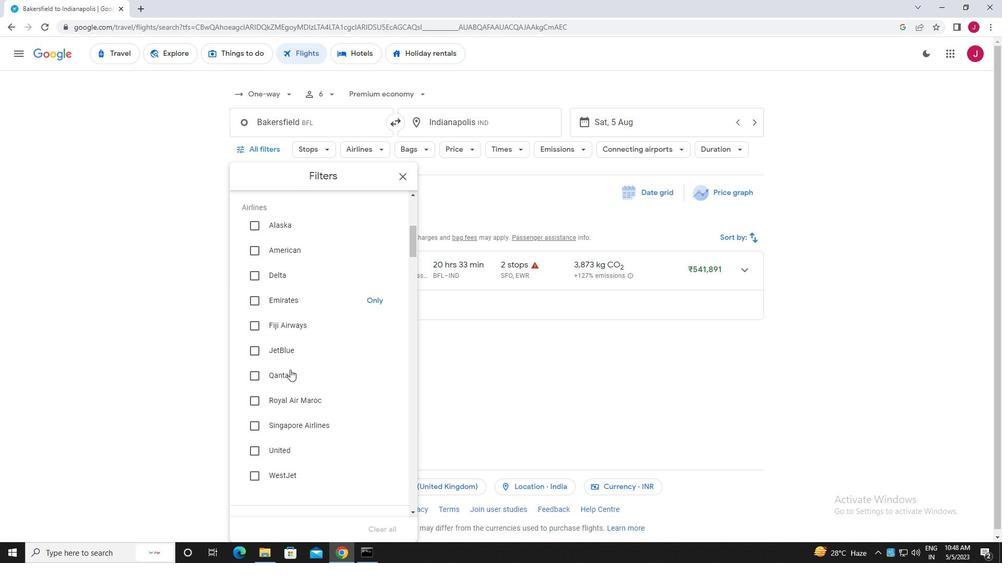 
Action: Mouse scrolled (289, 365) with delta (0, 0)
Screenshot: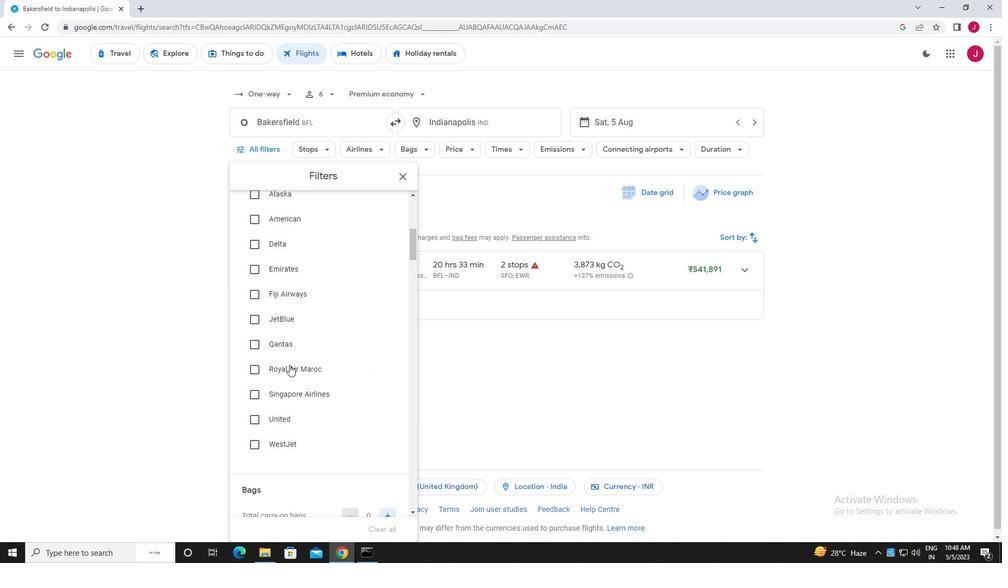 
Action: Mouse moved to (289, 365)
Screenshot: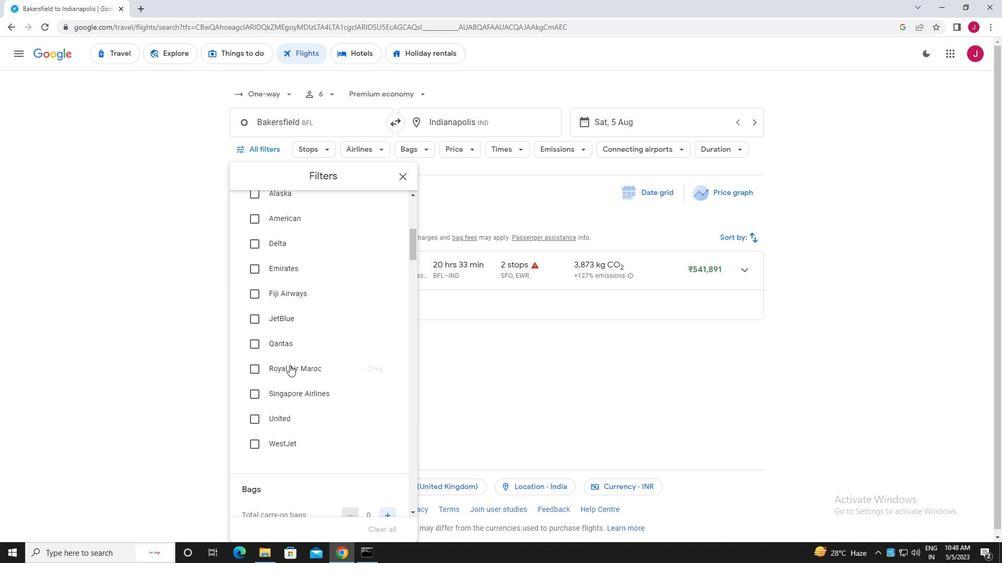 
Action: Mouse scrolled (289, 365) with delta (0, 0)
Screenshot: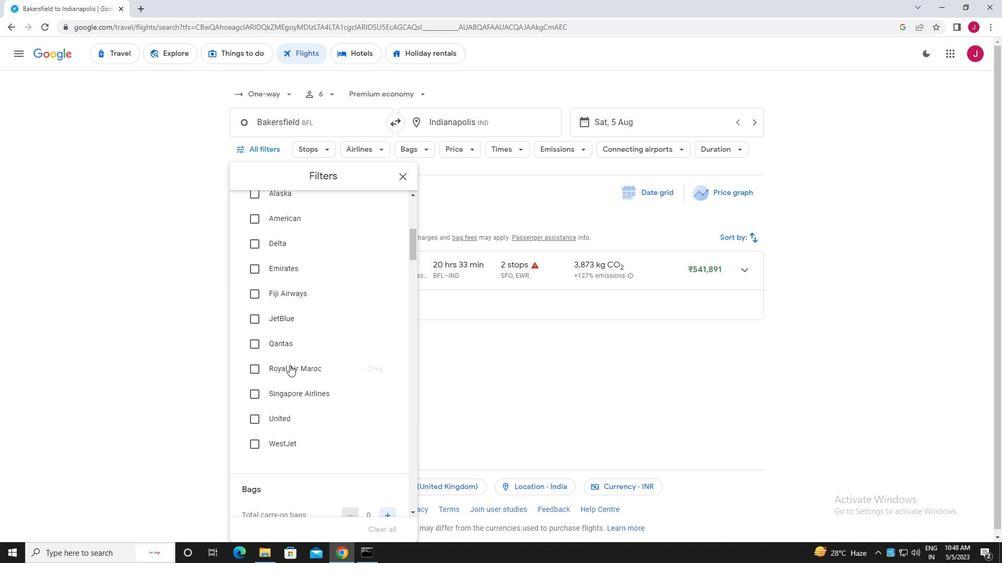 
Action: Mouse moved to (288, 365)
Screenshot: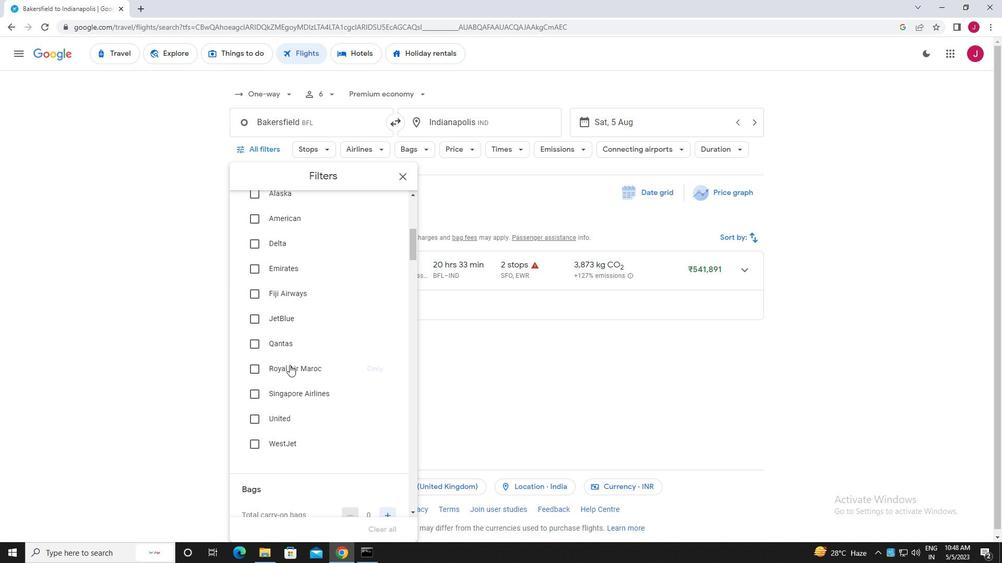 
Action: Mouse scrolled (288, 364) with delta (0, 0)
Screenshot: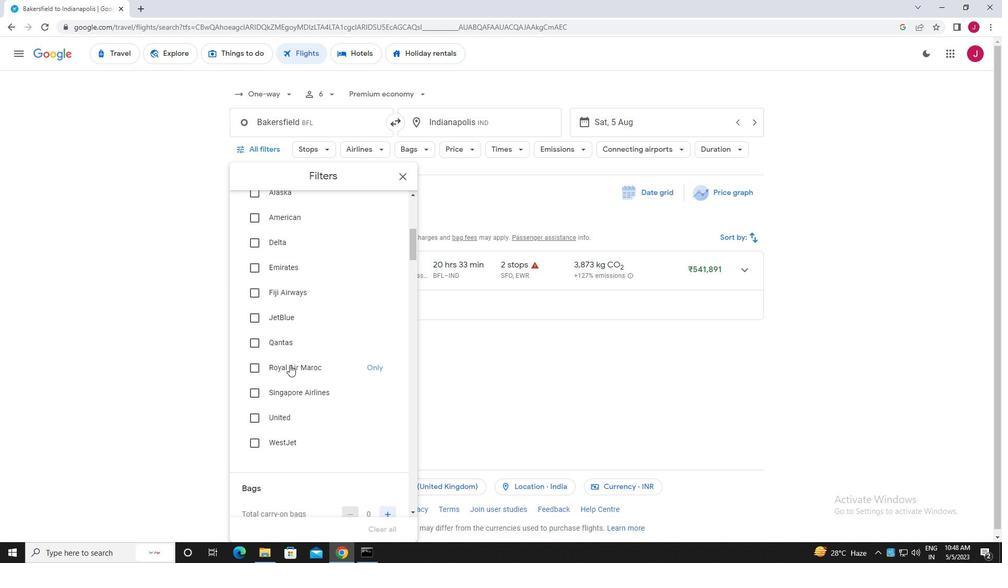 
Action: Mouse moved to (287, 364)
Screenshot: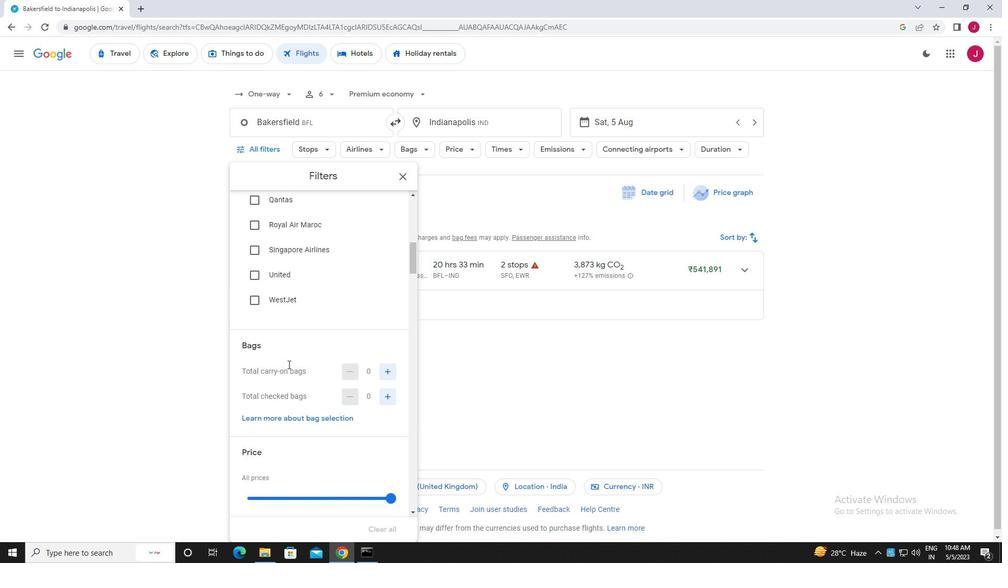 
Action: Mouse scrolled (287, 363) with delta (0, 0)
Screenshot: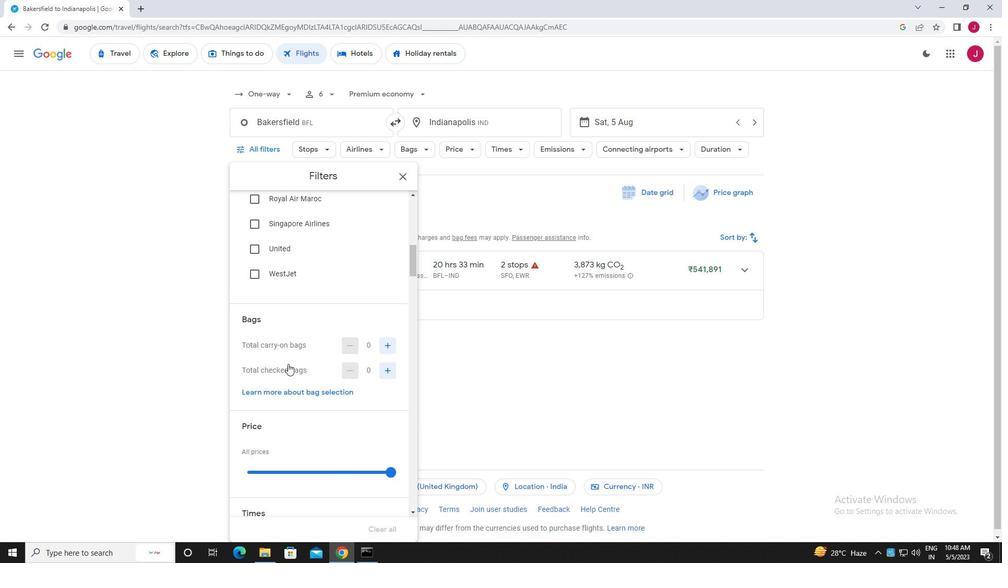 
Action: Mouse moved to (286, 360)
Screenshot: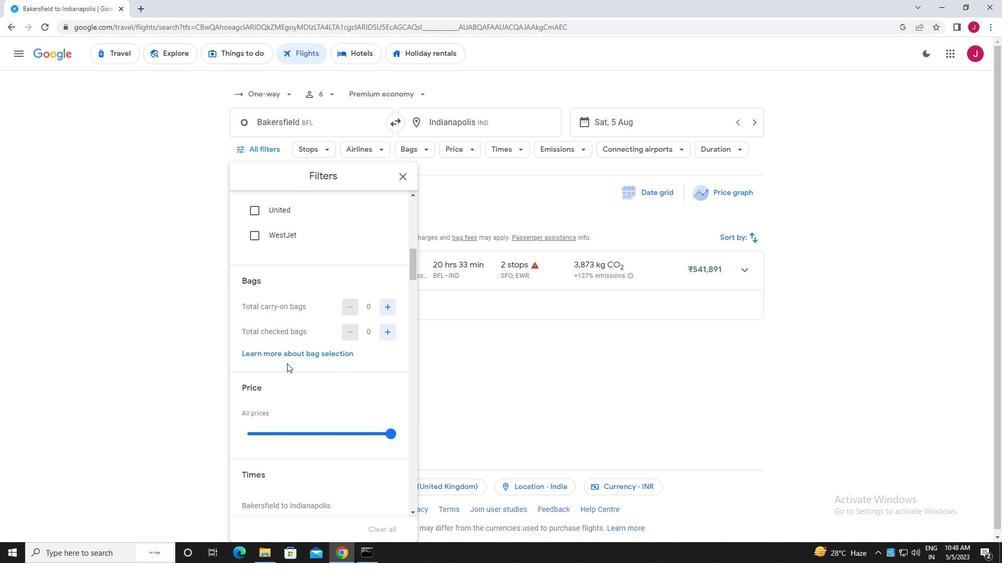 
Action: Mouse scrolled (286, 360) with delta (0, 0)
Screenshot: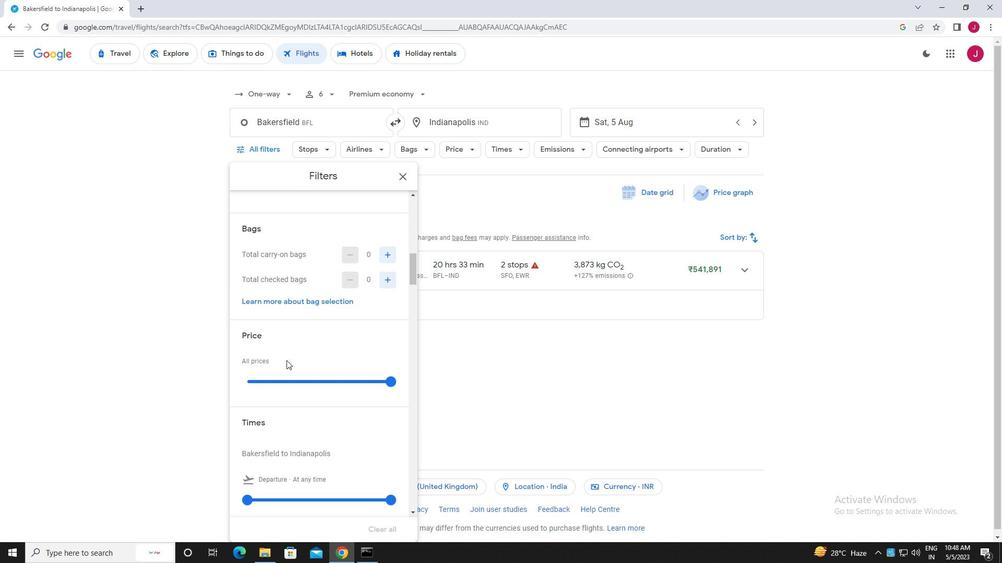 
Action: Mouse moved to (385, 228)
Screenshot: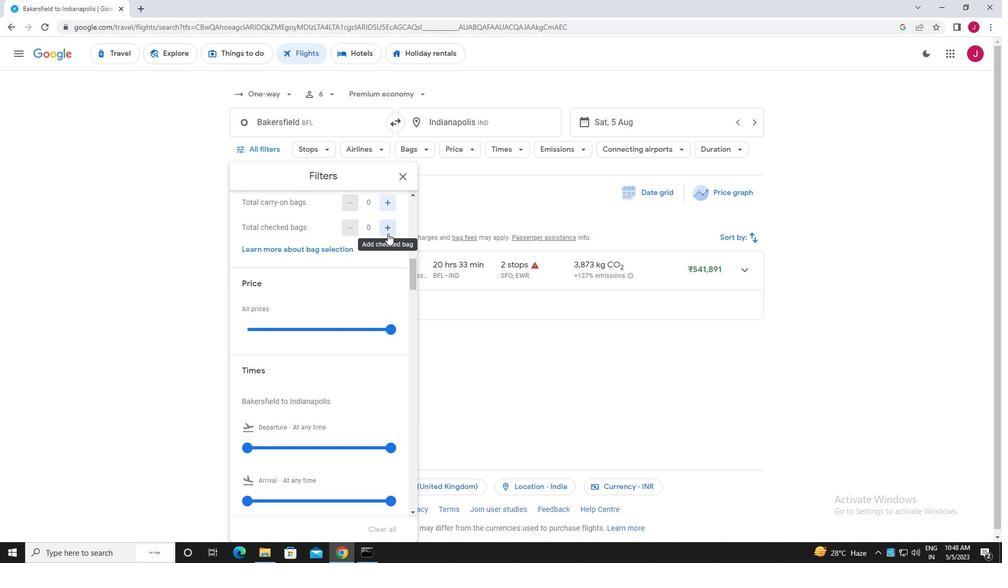 
Action: Mouse pressed left at (385, 228)
Screenshot: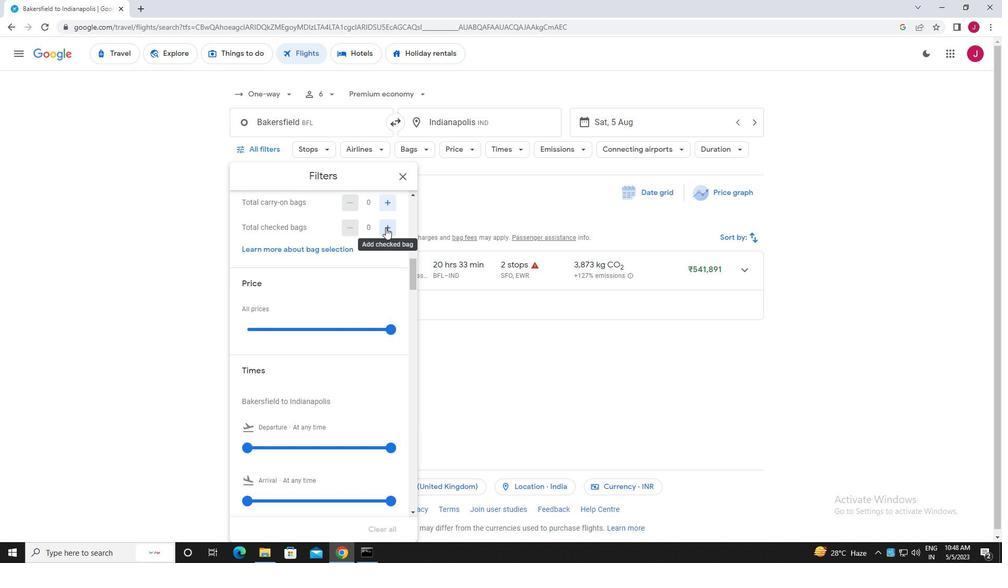 
Action: Mouse pressed left at (385, 228)
Screenshot: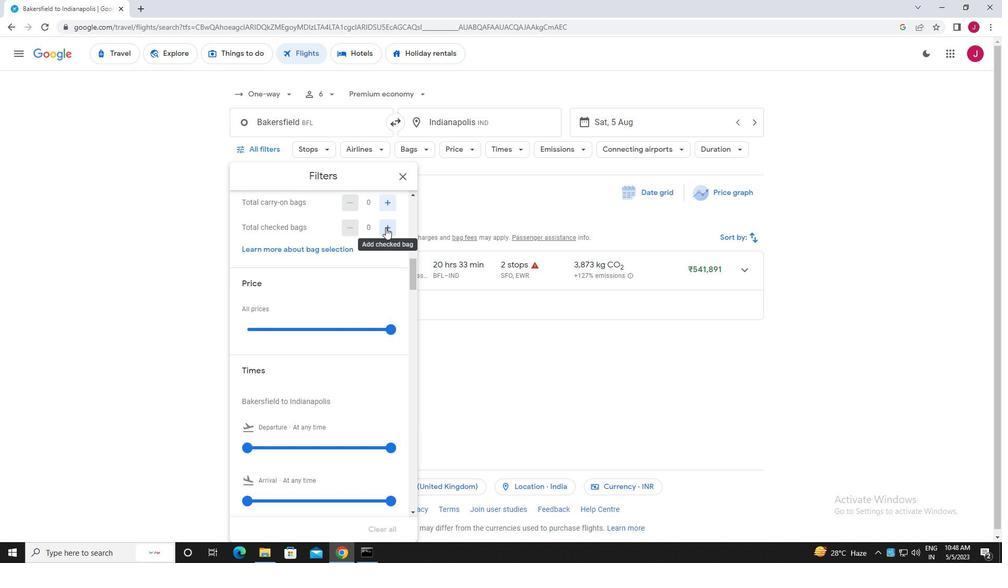 
Action: Mouse pressed left at (385, 228)
Screenshot: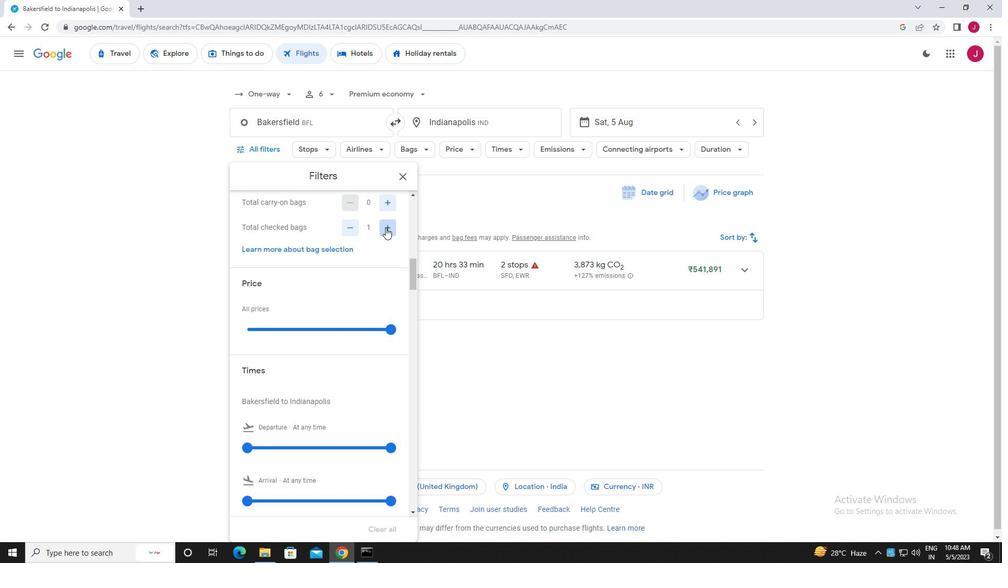 
Action: Mouse pressed left at (385, 228)
Screenshot: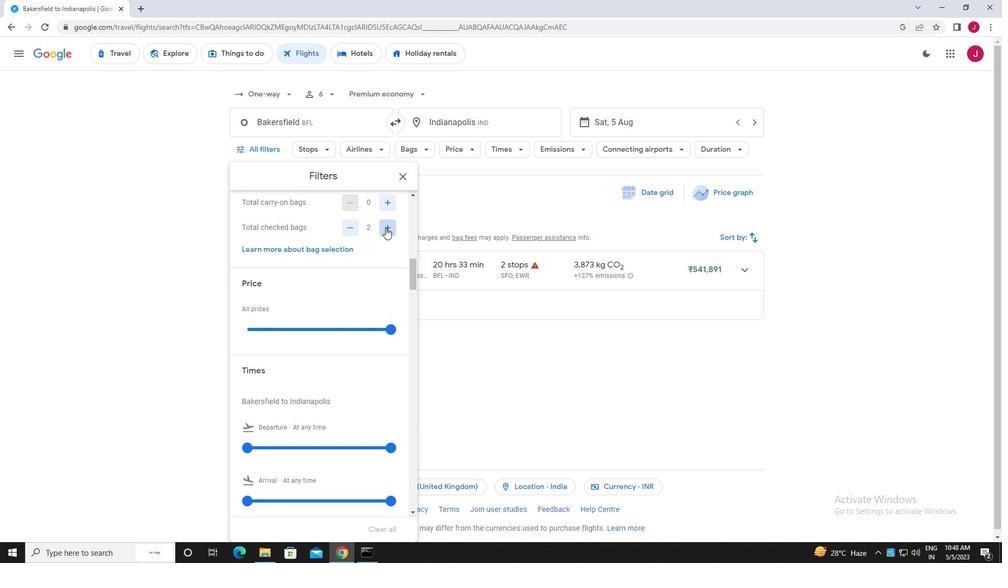 
Action: Mouse pressed left at (385, 228)
Screenshot: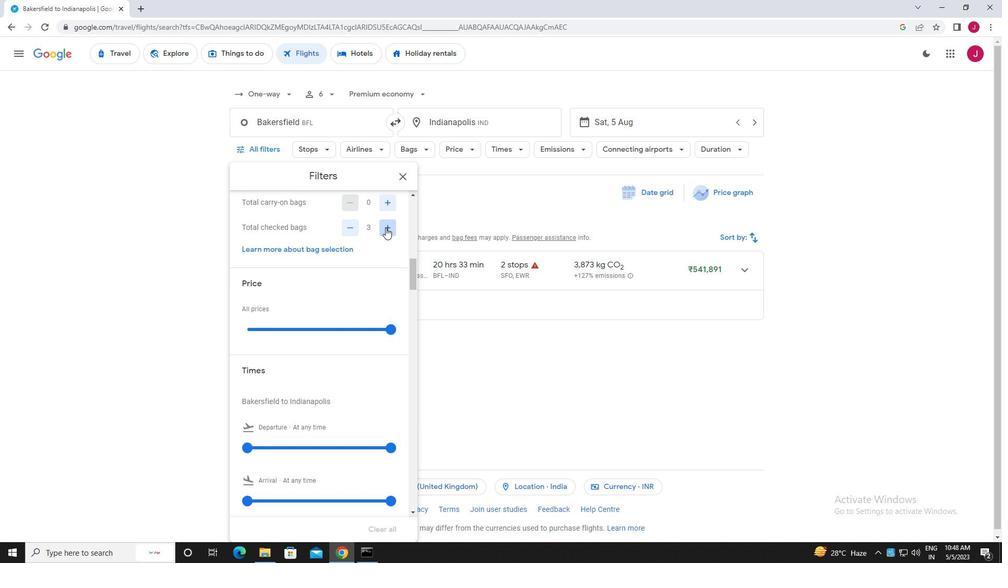 
Action: Mouse pressed left at (385, 228)
Screenshot: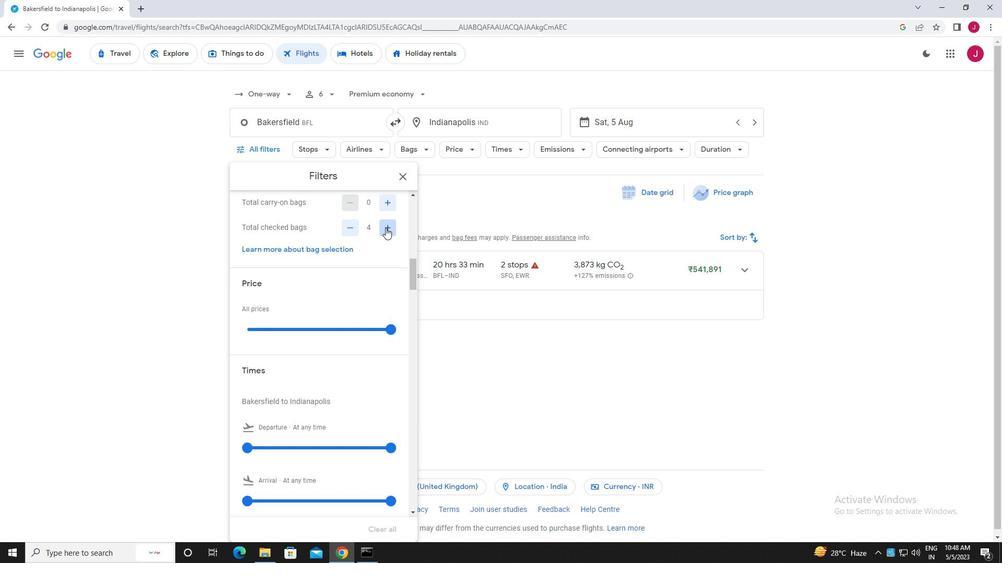 
Action: Mouse pressed left at (385, 228)
Screenshot: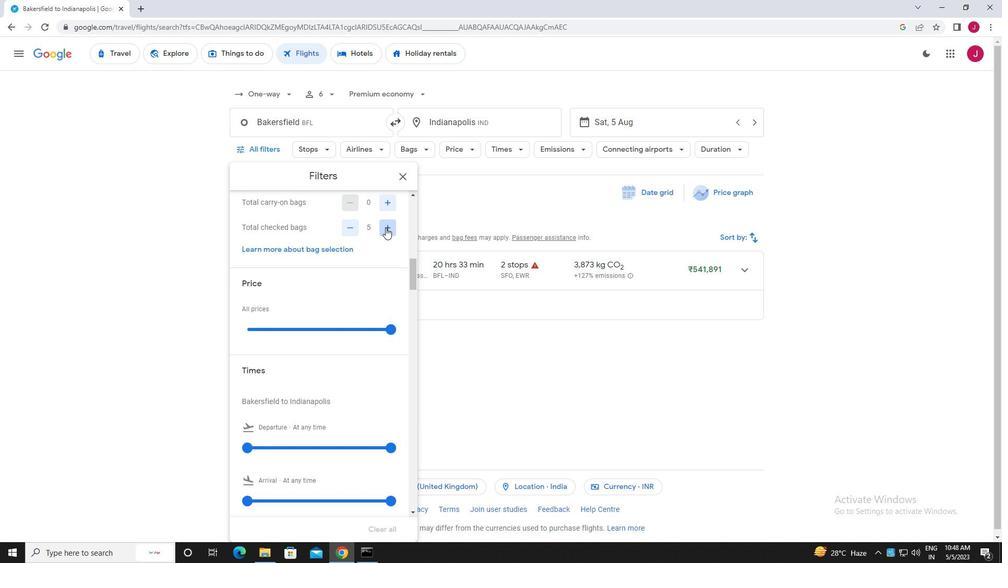 
Action: Mouse pressed left at (385, 228)
Screenshot: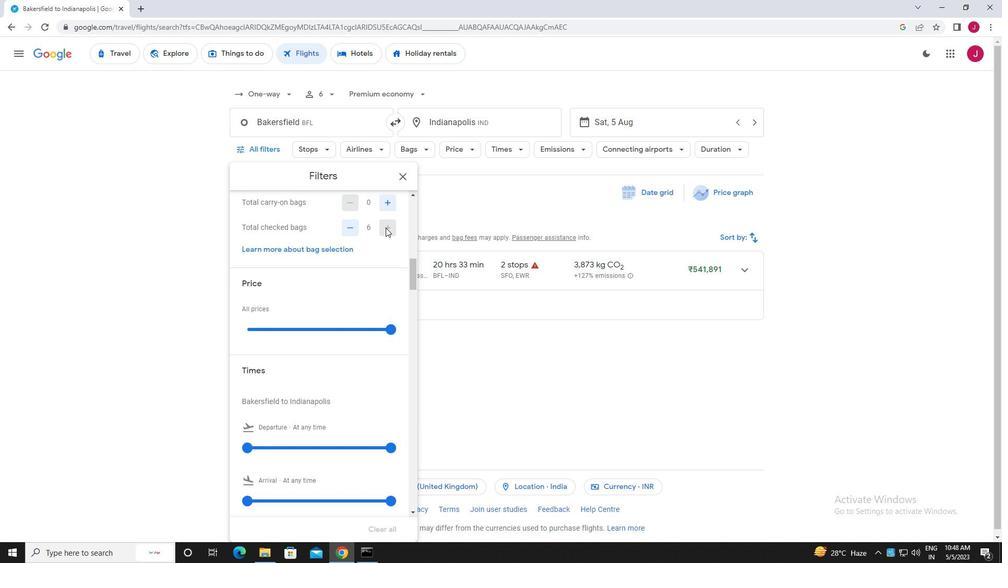 
Action: Mouse pressed left at (385, 228)
Screenshot: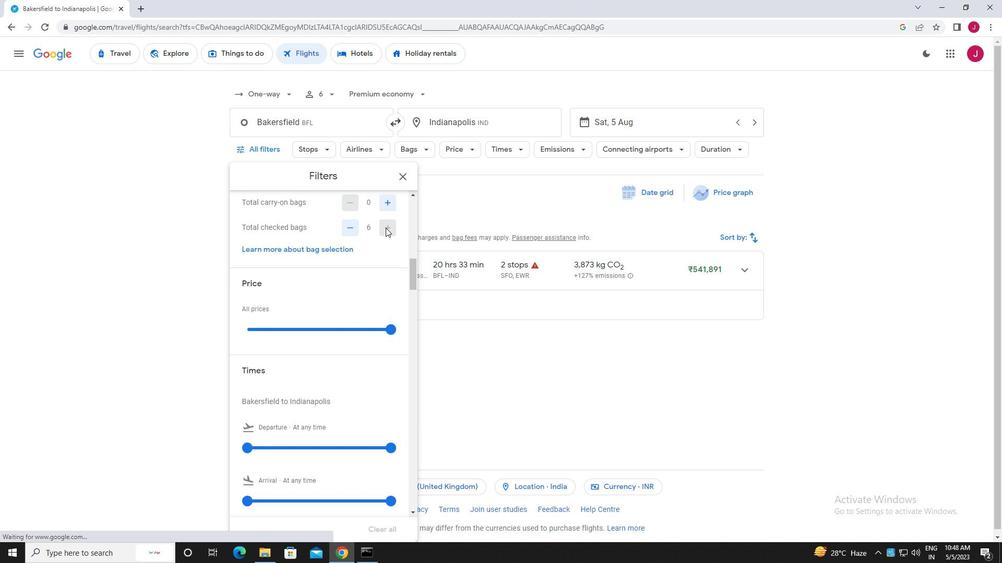
Action: Mouse moved to (392, 331)
Screenshot: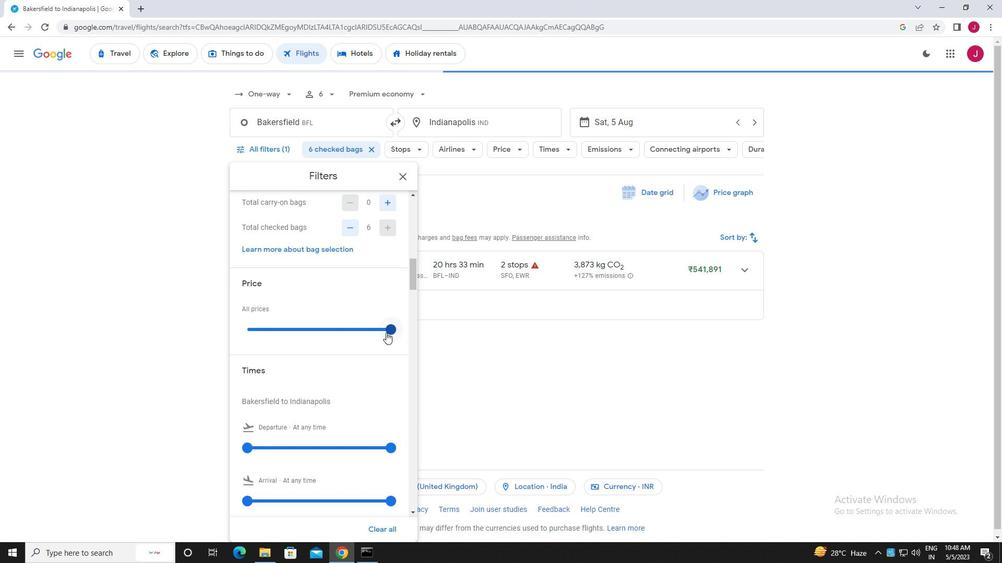 
Action: Mouse pressed left at (392, 331)
Screenshot: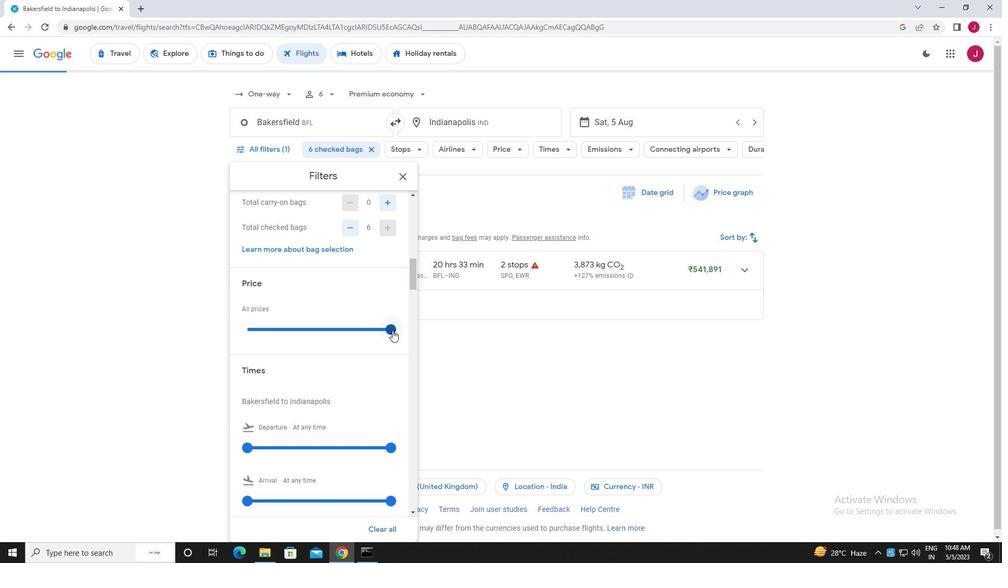 
Action: Mouse moved to (315, 300)
Screenshot: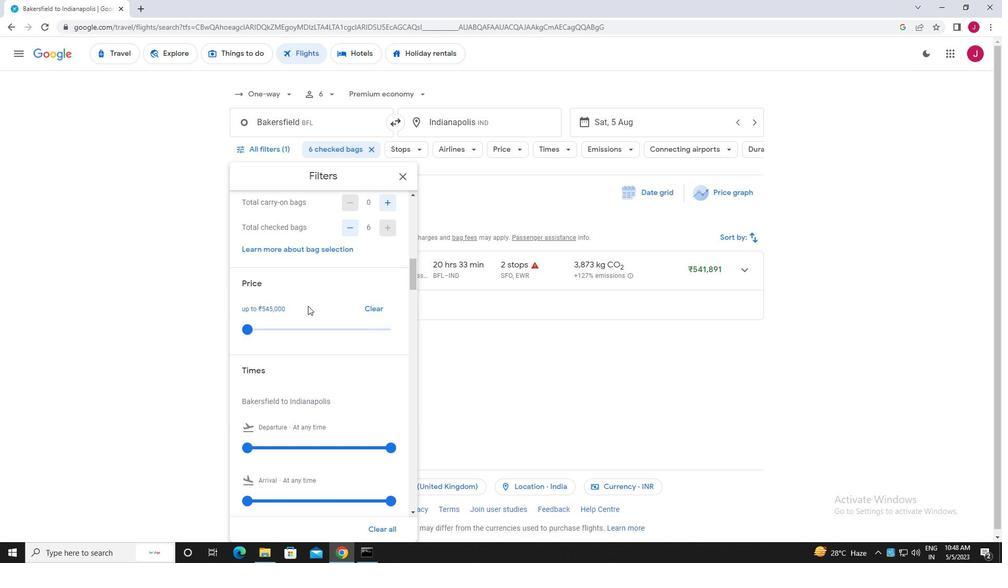 
Action: Mouse scrolled (315, 300) with delta (0, 0)
Screenshot: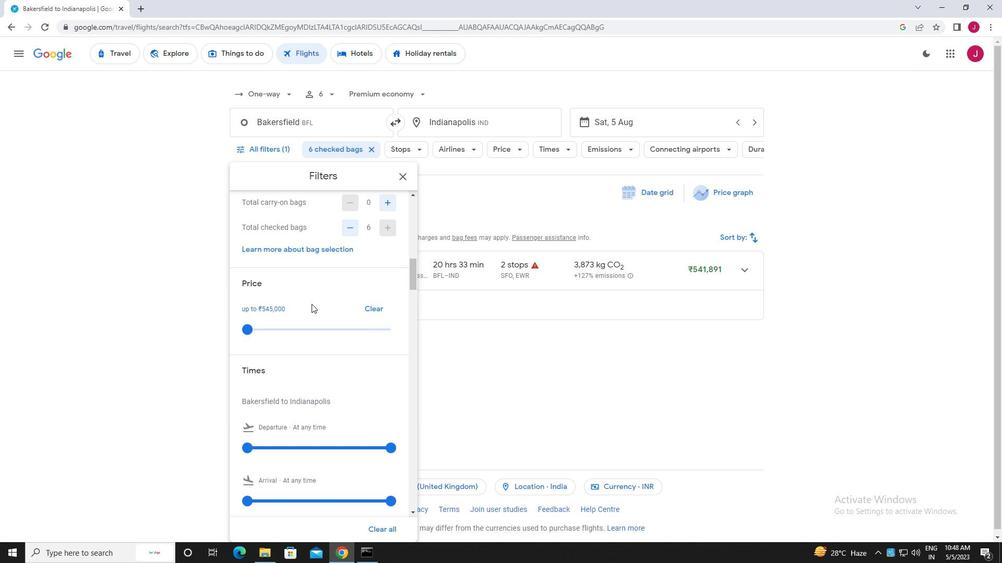 
Action: Mouse scrolled (315, 300) with delta (0, 0)
Screenshot: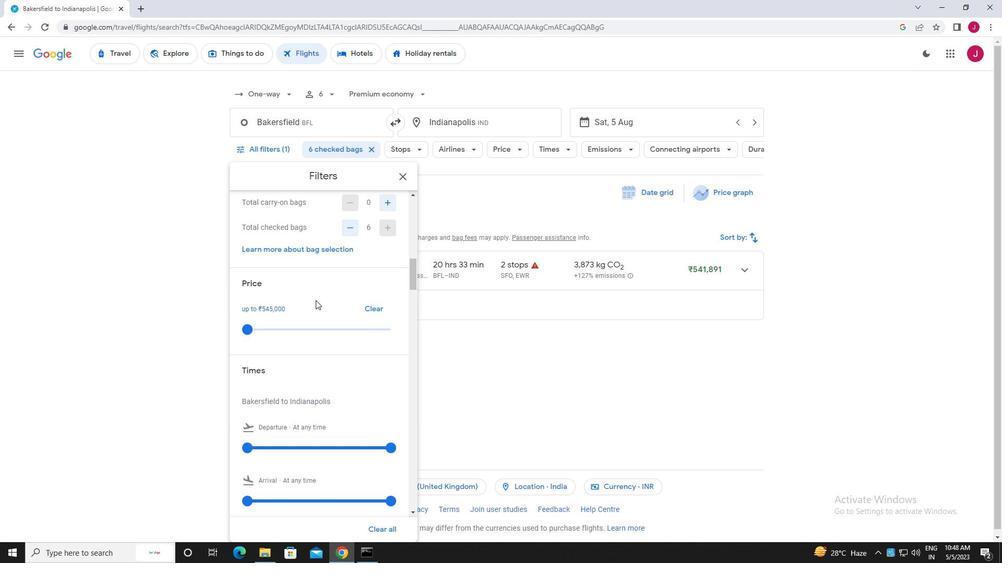 
Action: Mouse scrolled (315, 300) with delta (0, 0)
Screenshot: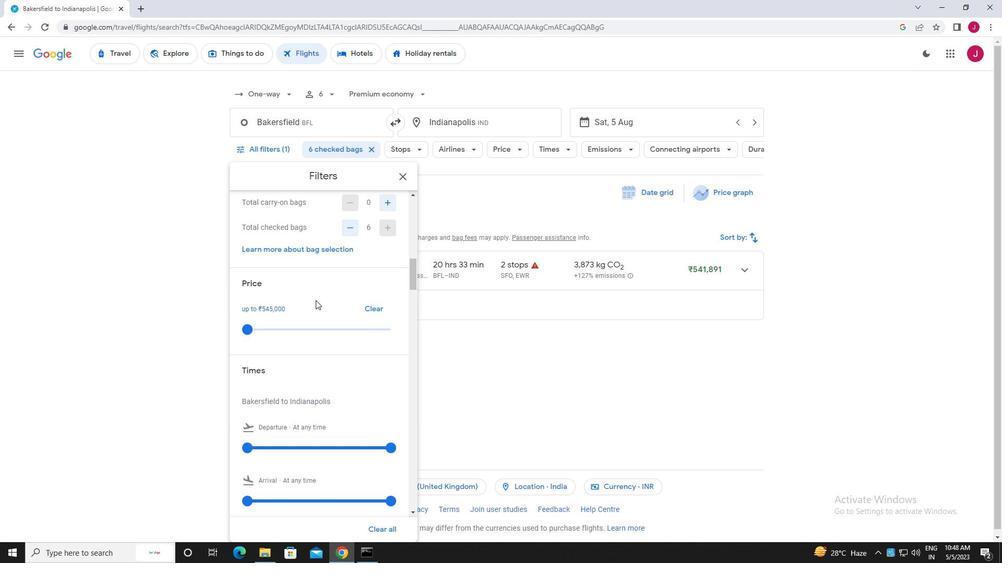 
Action: Mouse scrolled (315, 300) with delta (0, 0)
Screenshot: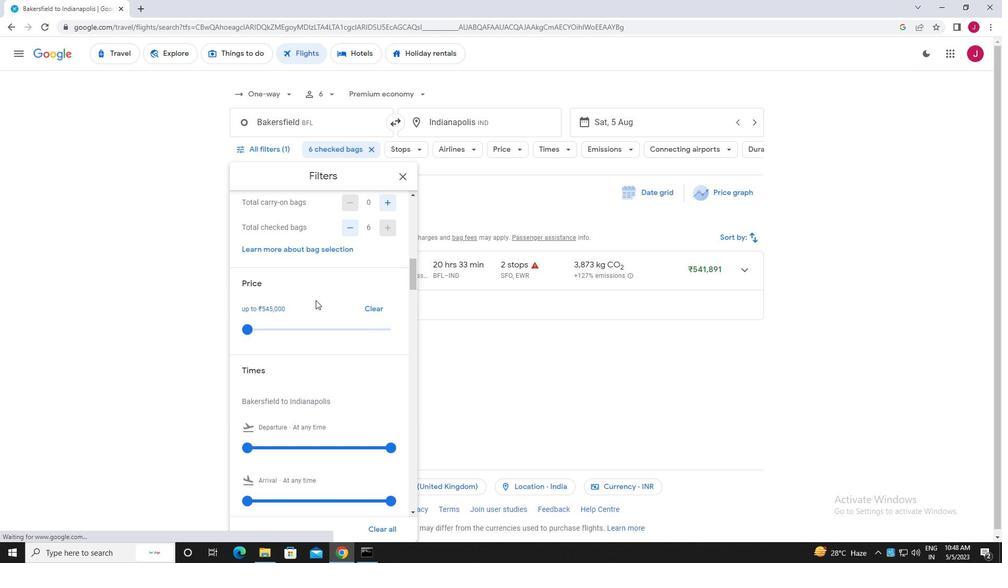 
Action: Mouse moved to (244, 238)
Screenshot: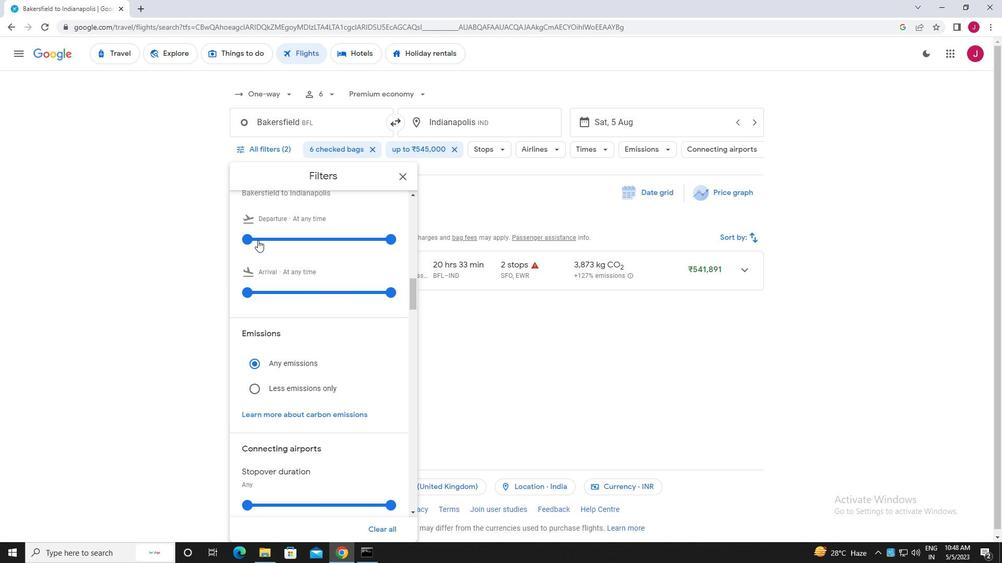 
Action: Mouse pressed left at (244, 238)
Screenshot: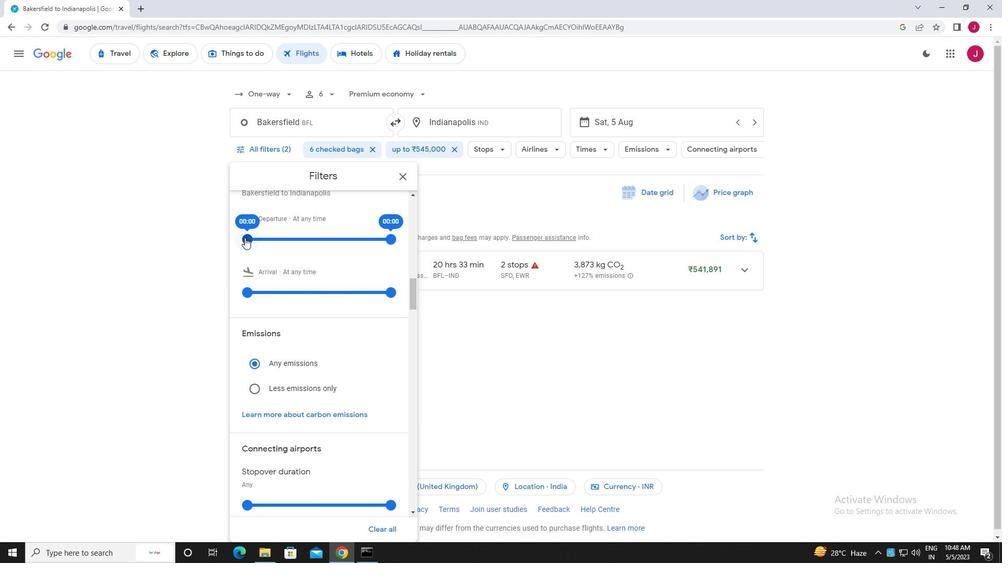 
Action: Mouse moved to (387, 239)
Screenshot: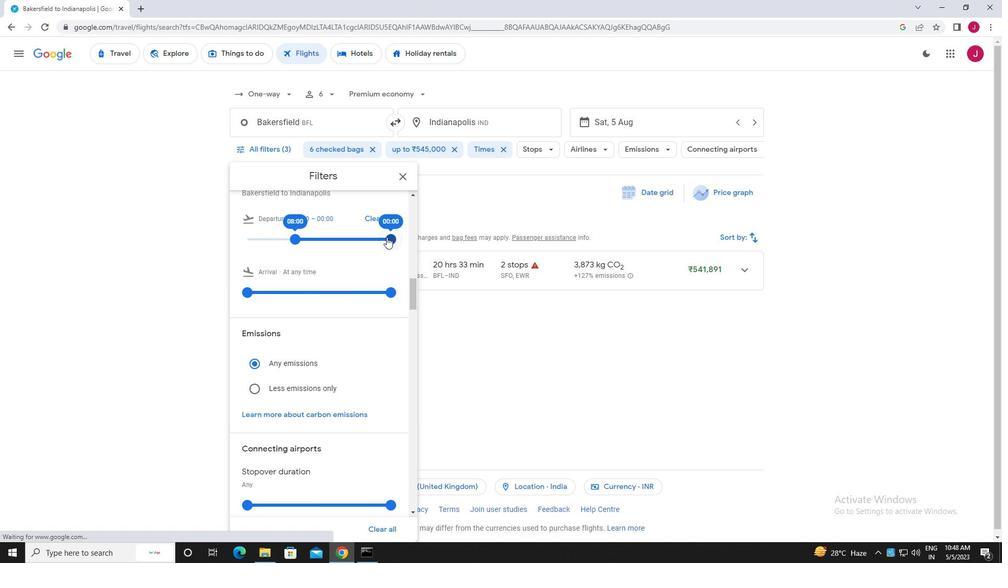 
Action: Mouse pressed left at (387, 239)
Screenshot: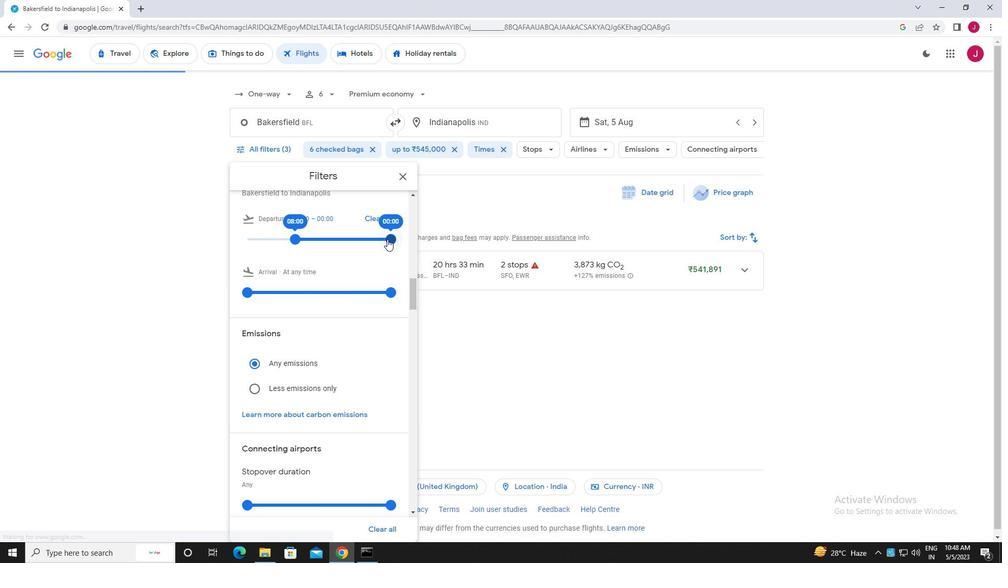 
Action: Mouse moved to (402, 177)
Screenshot: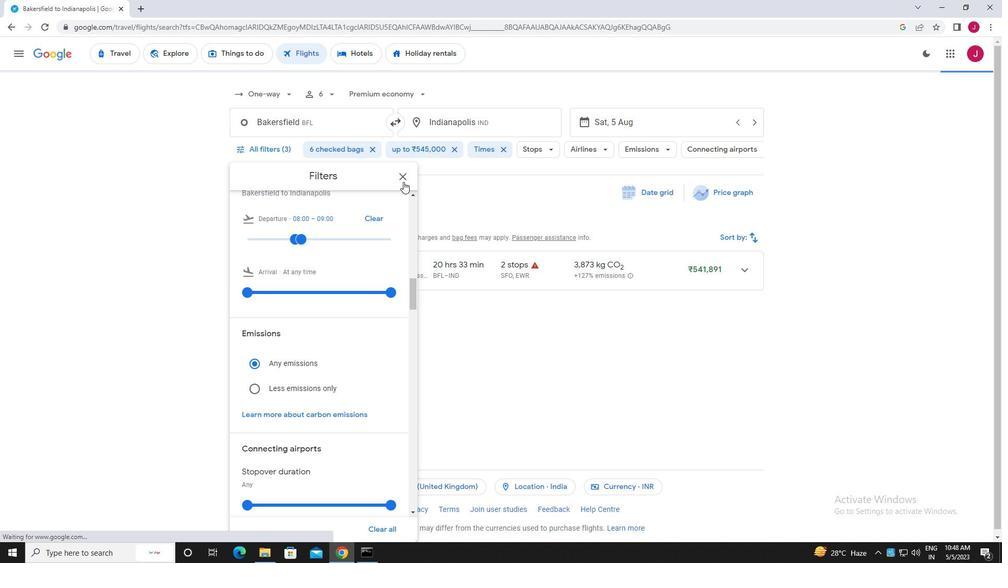 
Action: Mouse pressed left at (402, 177)
Screenshot: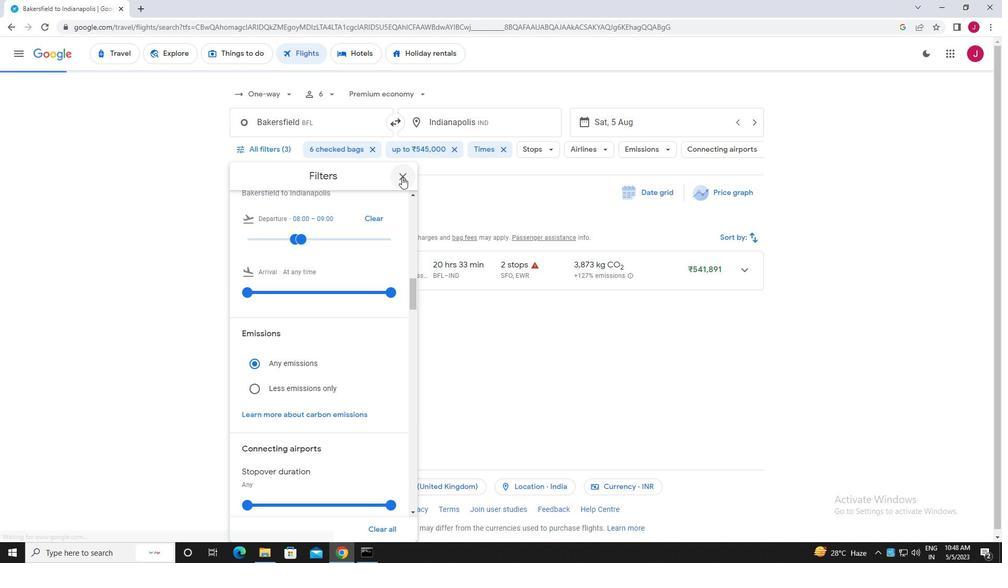 
Action: Mouse moved to (402, 177)
Screenshot: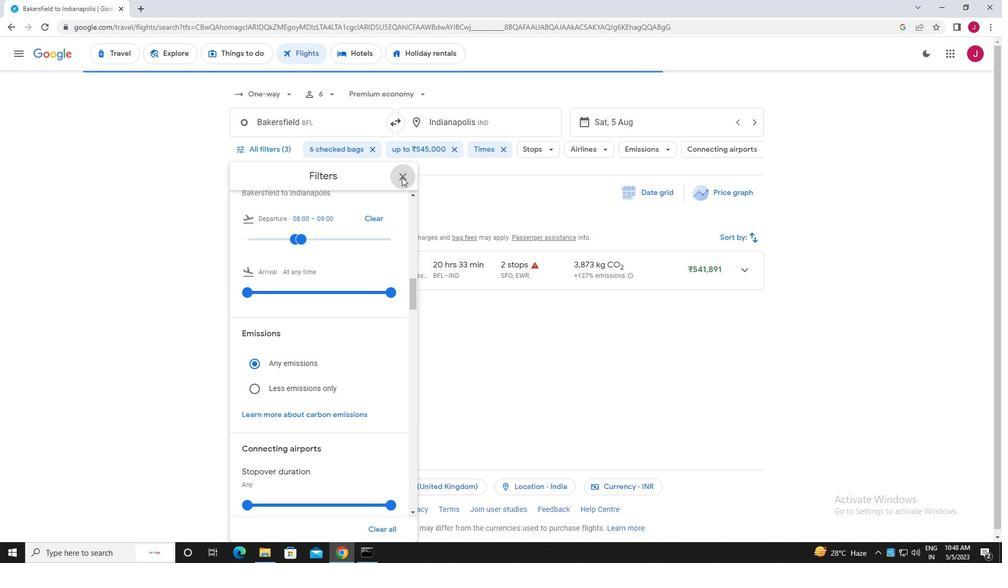 
